 Task: Create a task for planning a field trip to a local nature reserve, including transportation, permissions, and a guide.
Action: Mouse moved to (7, 172)
Screenshot: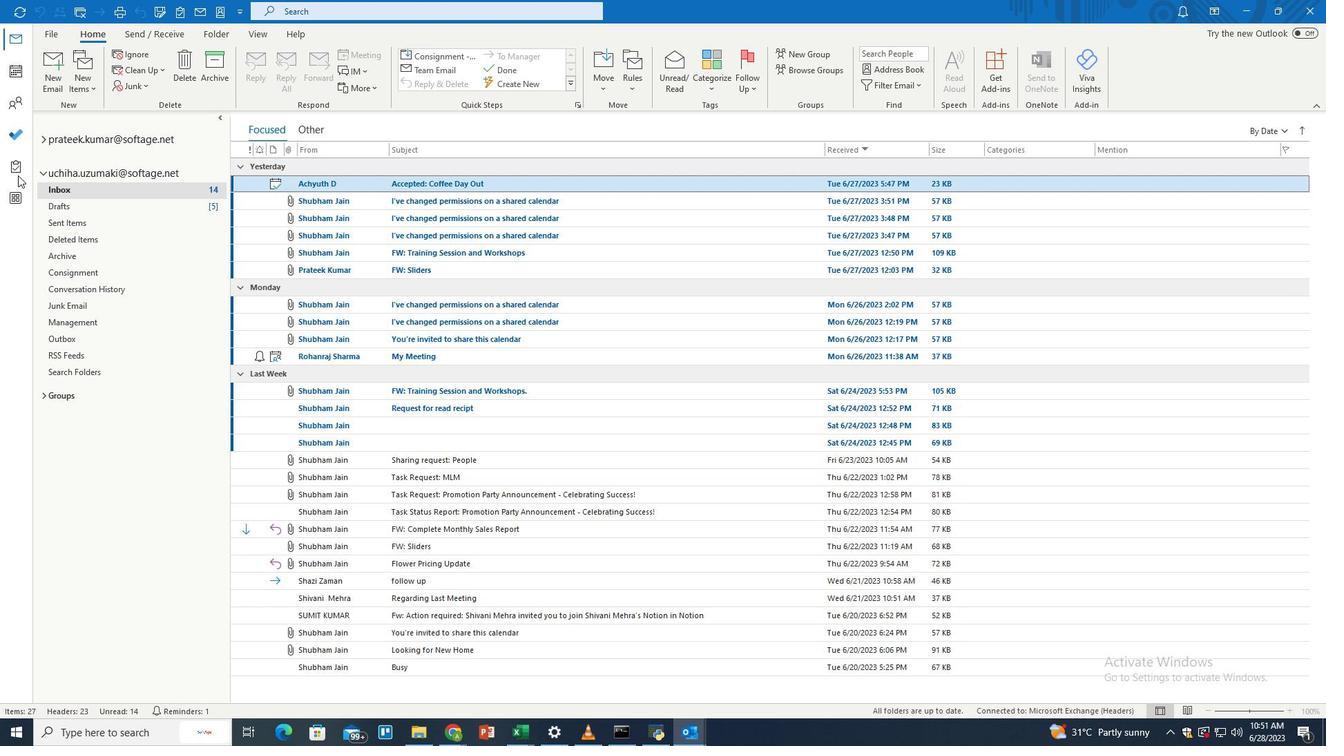
Action: Mouse pressed left at (7, 172)
Screenshot: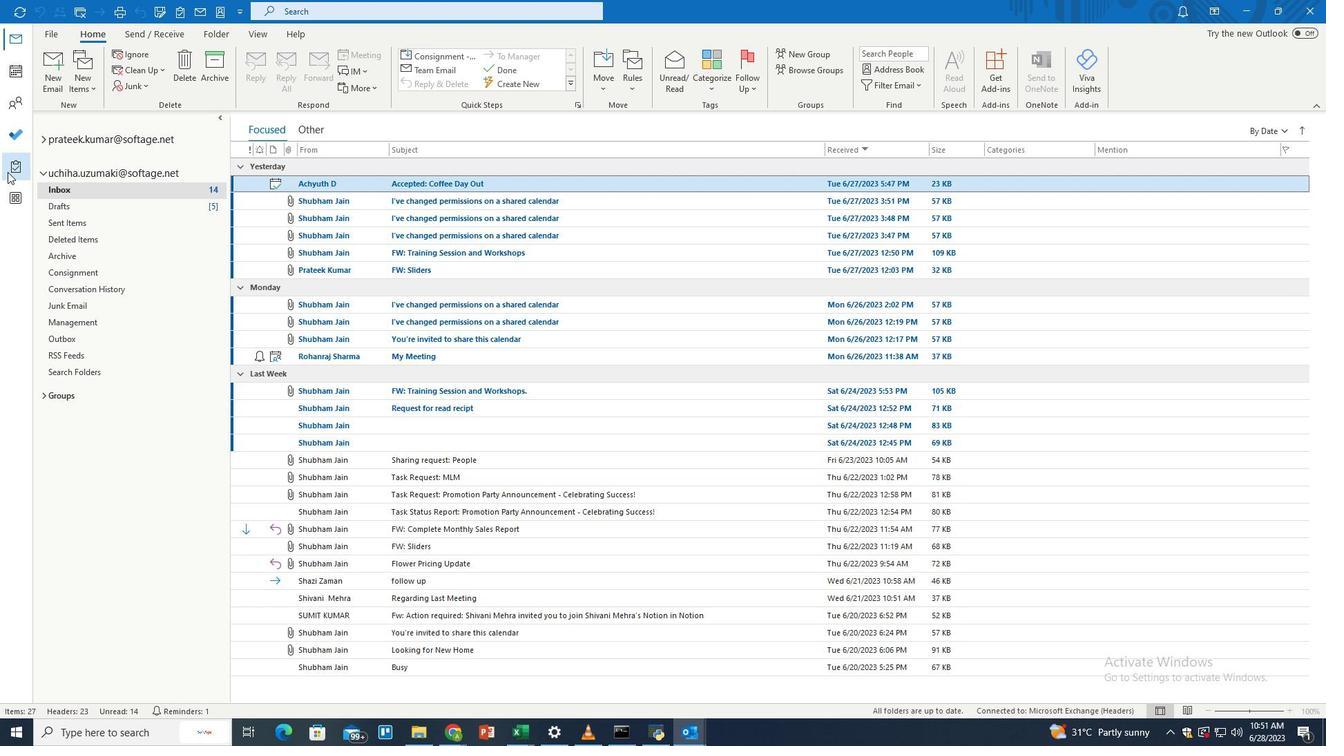 
Action: Mouse moved to (53, 71)
Screenshot: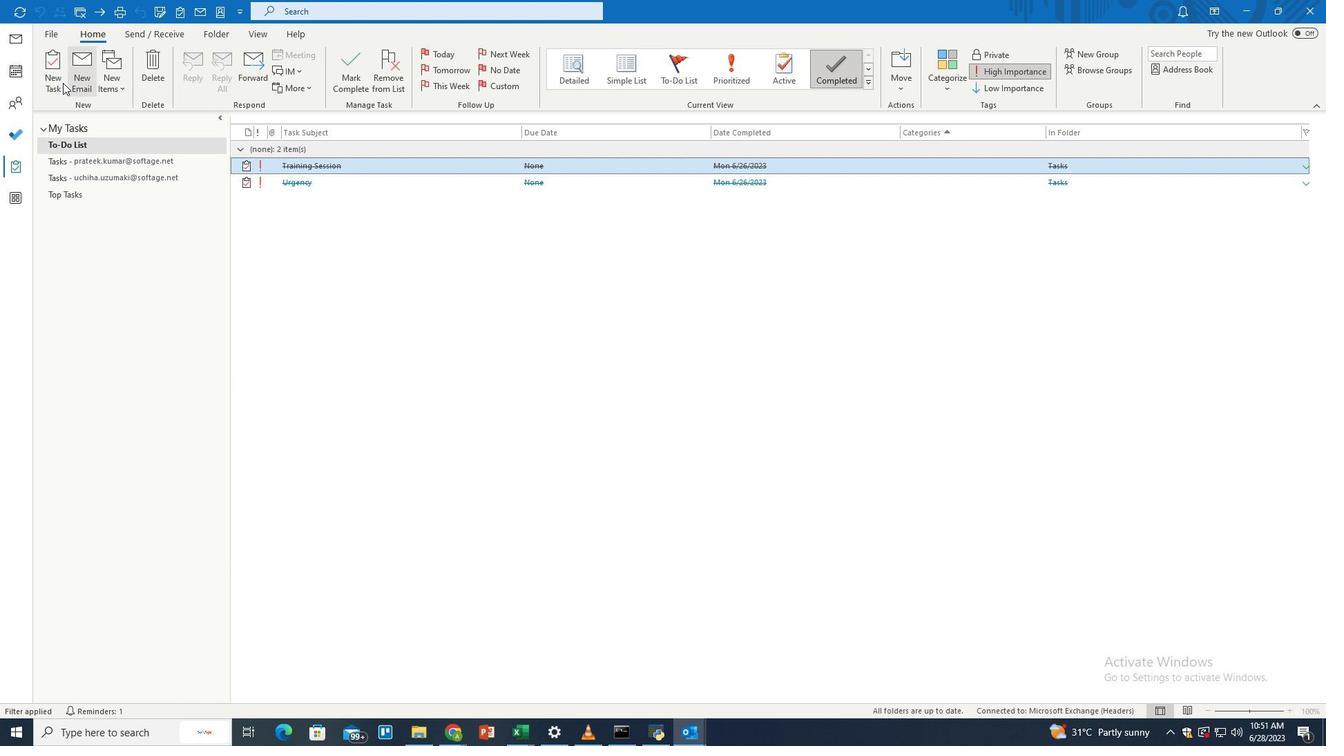 
Action: Mouse pressed left at (53, 71)
Screenshot: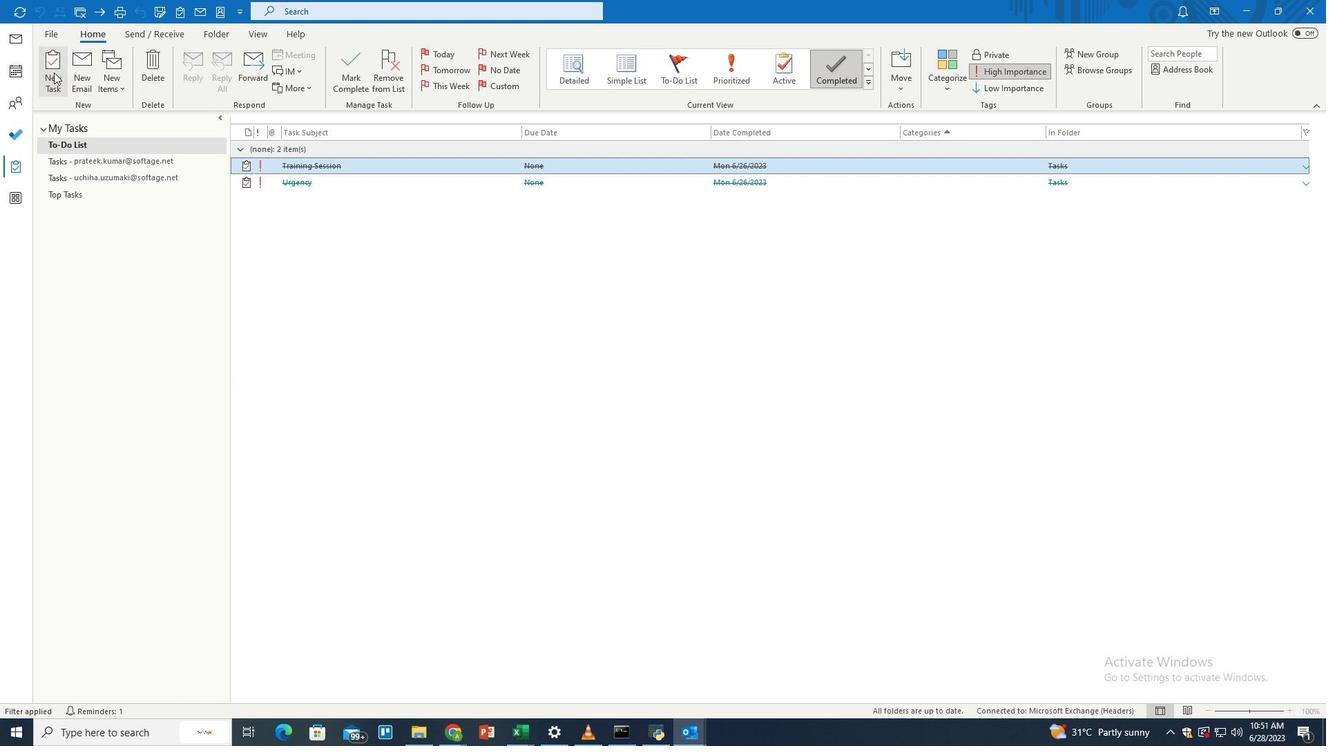 
Action: Mouse moved to (214, 142)
Screenshot: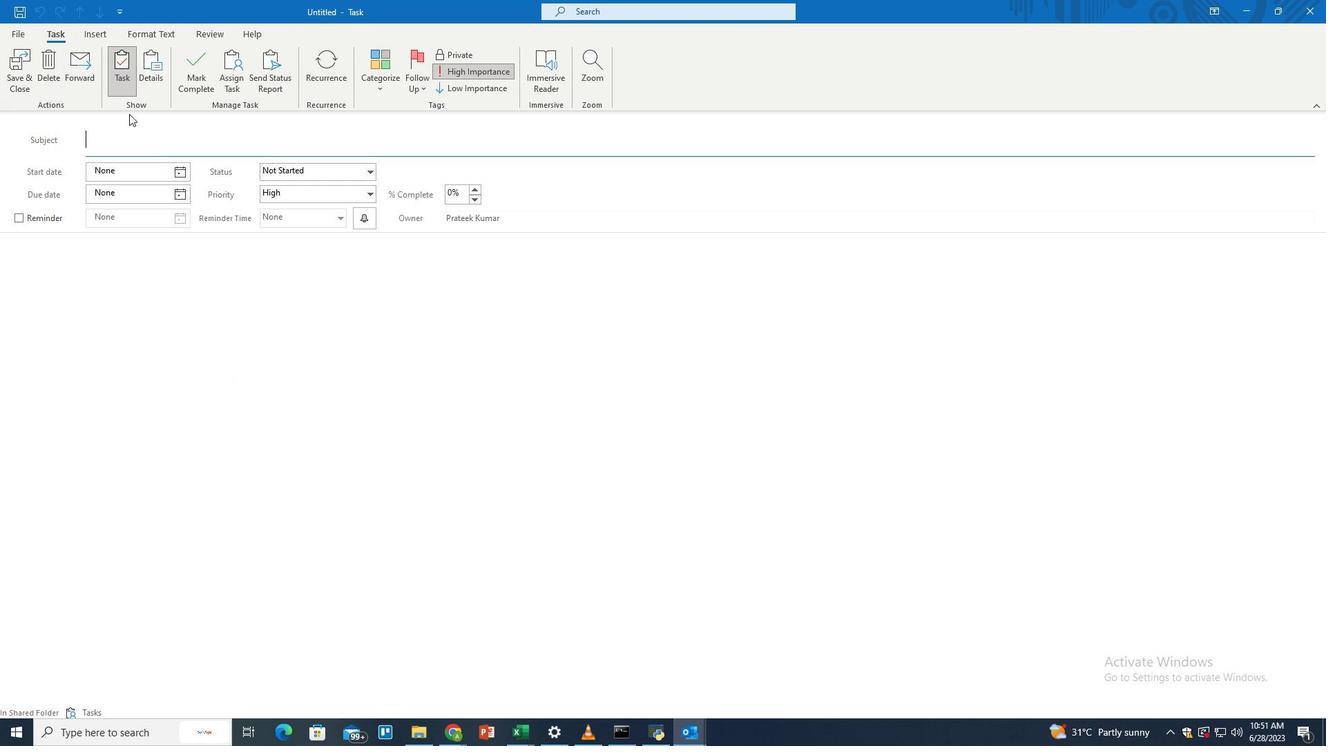
Action: Mouse pressed left at (214, 142)
Screenshot: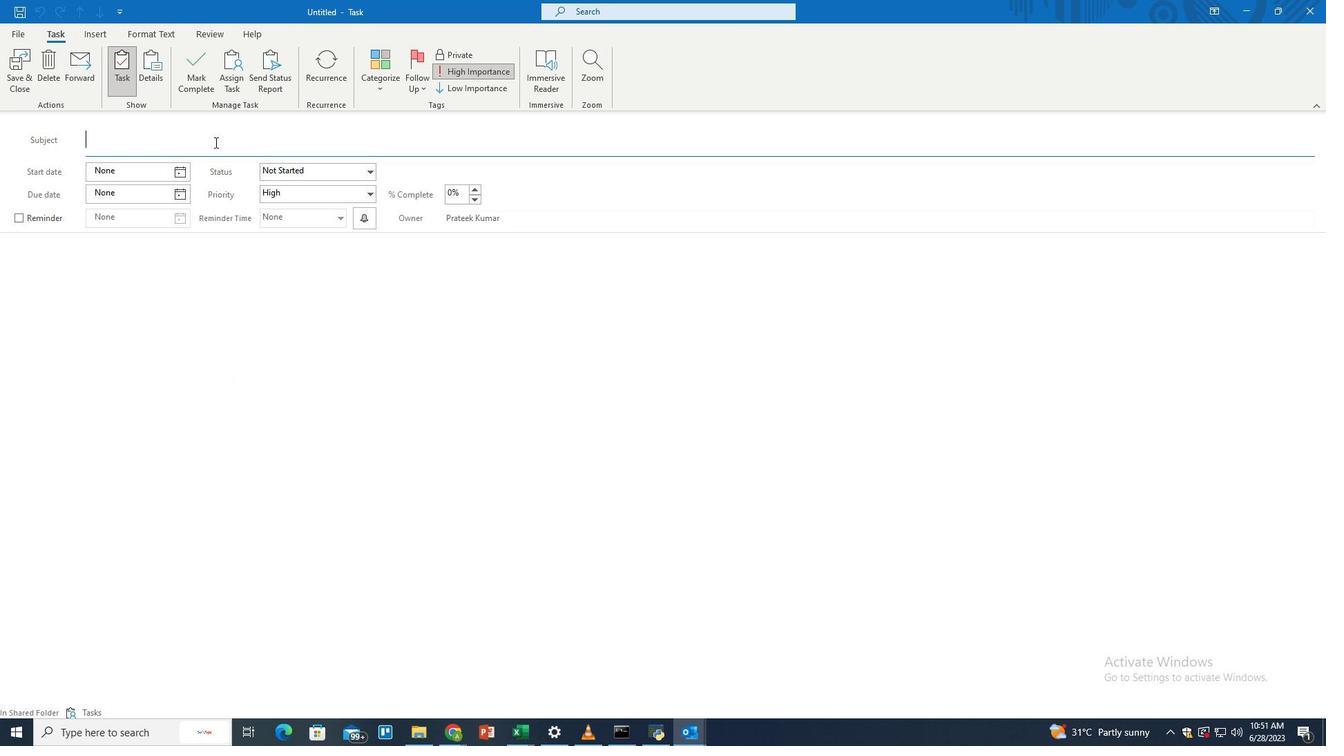 
Action: Key pressed <Key.shift>Field<Key.space><Key.shift>Trip<Key.space><Key.shift>Planning<Key.space><Key.shift>-<Key.space><Key.shift>Discovering
Screenshot: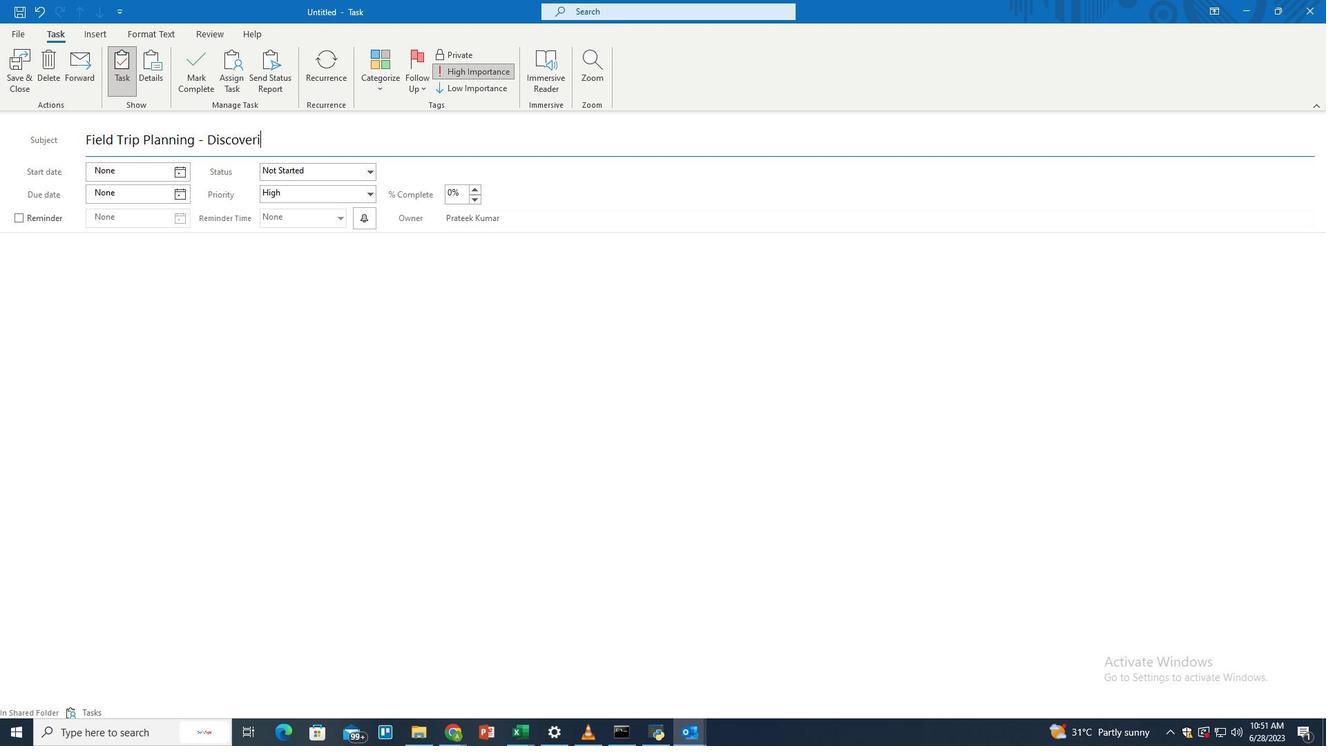 
Action: Mouse moved to (235, 249)
Screenshot: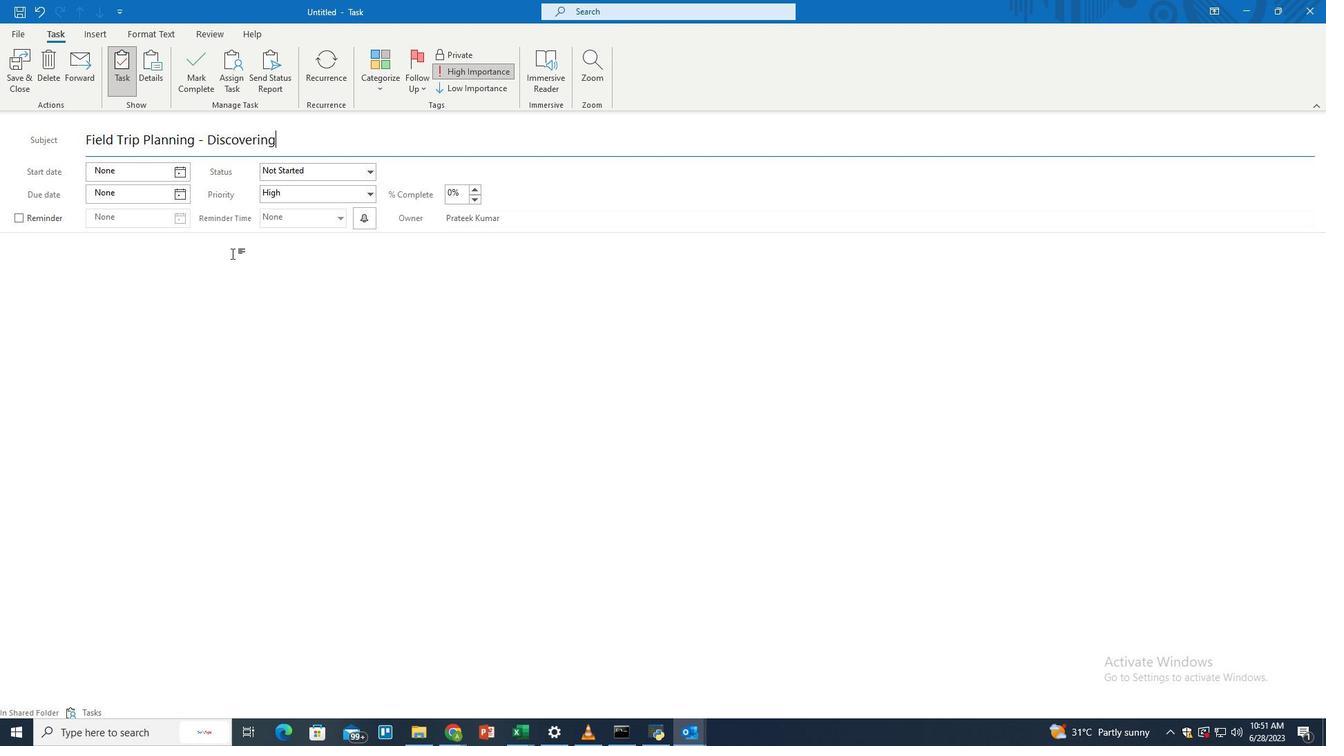 
Action: Key pressed <Key.space><Key.shift>Nature's<Key.space><Key.shift>Marvels
Screenshot: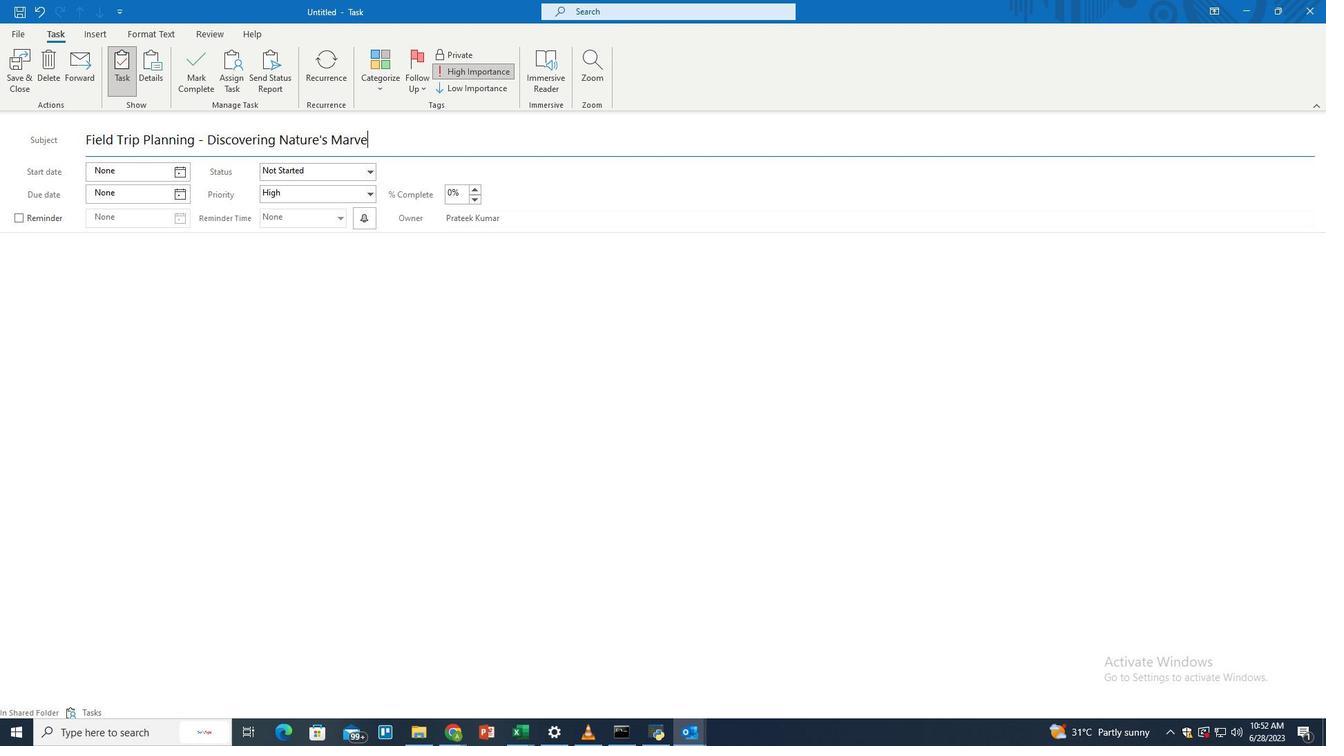 
Action: Mouse moved to (281, 292)
Screenshot: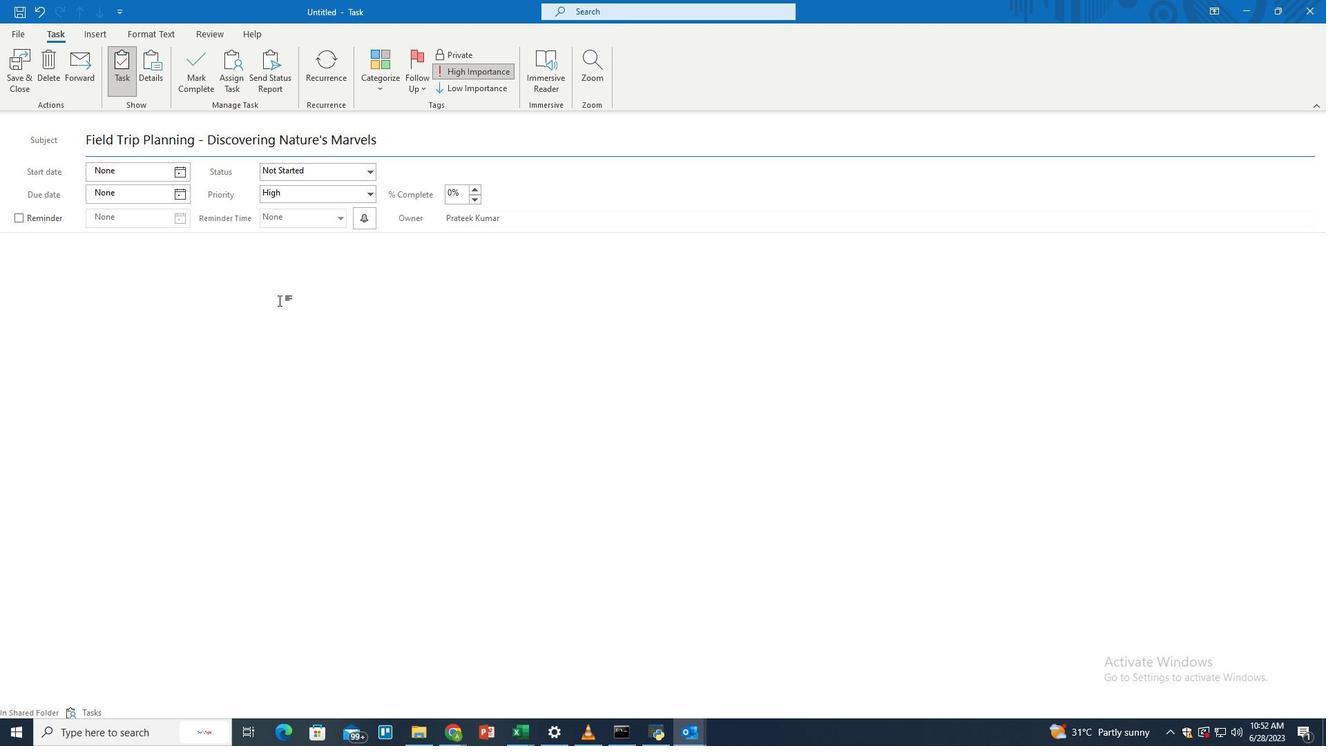 
Action: Mouse pressed left at (281, 292)
Screenshot: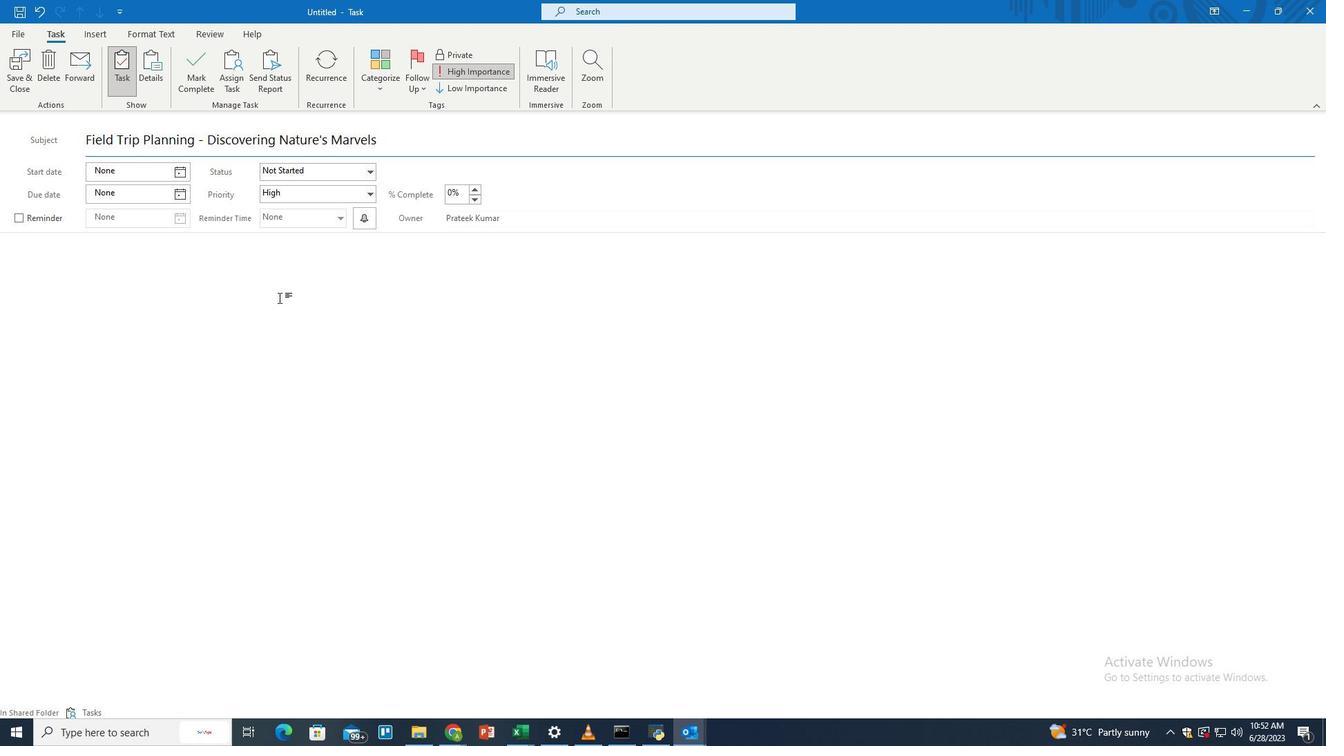 
Action: Key pressed <Key.shift>Plan<Key.space>a<Key.space>field<Key.space>trip<Key.space>to<Key.space>a<Key.space>local<Key.space>nature<Key.space>reserve<Key.space>for<Key.space>sh<Key.backspace>chool<Key.space>kids.<Key.space><Key.shift>Coorina<Key.backspace><Key.backspace><Key.backspace>dinate<Key.space>transportation,<Key.space>obtain<Key.space>ve<Key.backspace><Key.backspace>necessary<Key.space>permissions,<Key.space>and<Key.space>engage<Key.space>a<Key.space>knowledgeable<Key.space>gr<Key.backspace>uide.<Key.space><Key.shift>Provide<Key.space>an<Key.space>opportunity<Key.space>for<Key.space>students<Key.space>to<Key.space>observe<Key.space>and<Key.space>learn<Key.space>about<Key.space>the<Key.space>environmetn<Key.backspace><Key.backspace>nt,<Key.space>for<Key.backspace>stering<Key.space>guide.<Key.space><Key.shift>Provide<Key.space>an<Key.space>opportunity<Key.space>for<Key.space>students<Key.space>to<Key.space>observe<Key.space>and<Key.space>learn<Key.space>about<Key.space>the<Key.space>environment,<Key.space>fostering<Key.space>s<Key.backspace>appreciation<Key.space>for<Key.space>nature
Screenshot: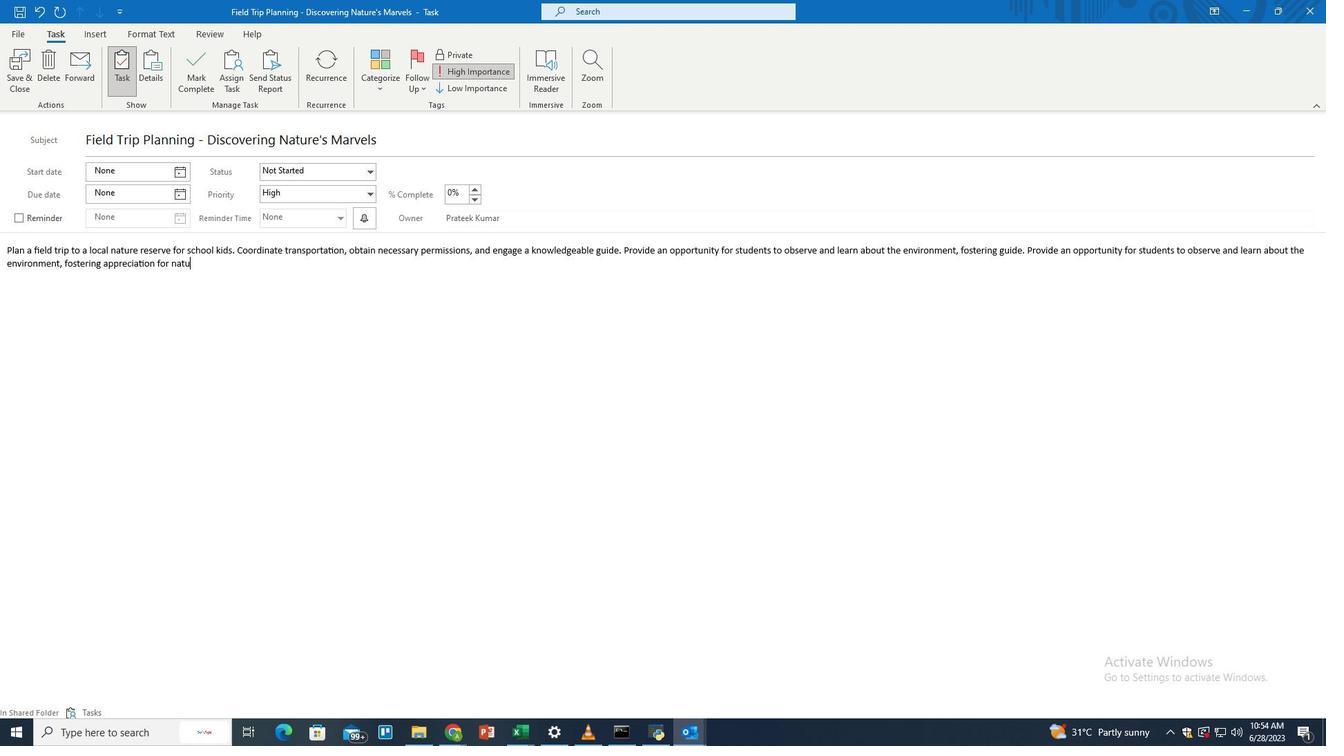 
Action: Mouse moved to (454, 290)
Screenshot: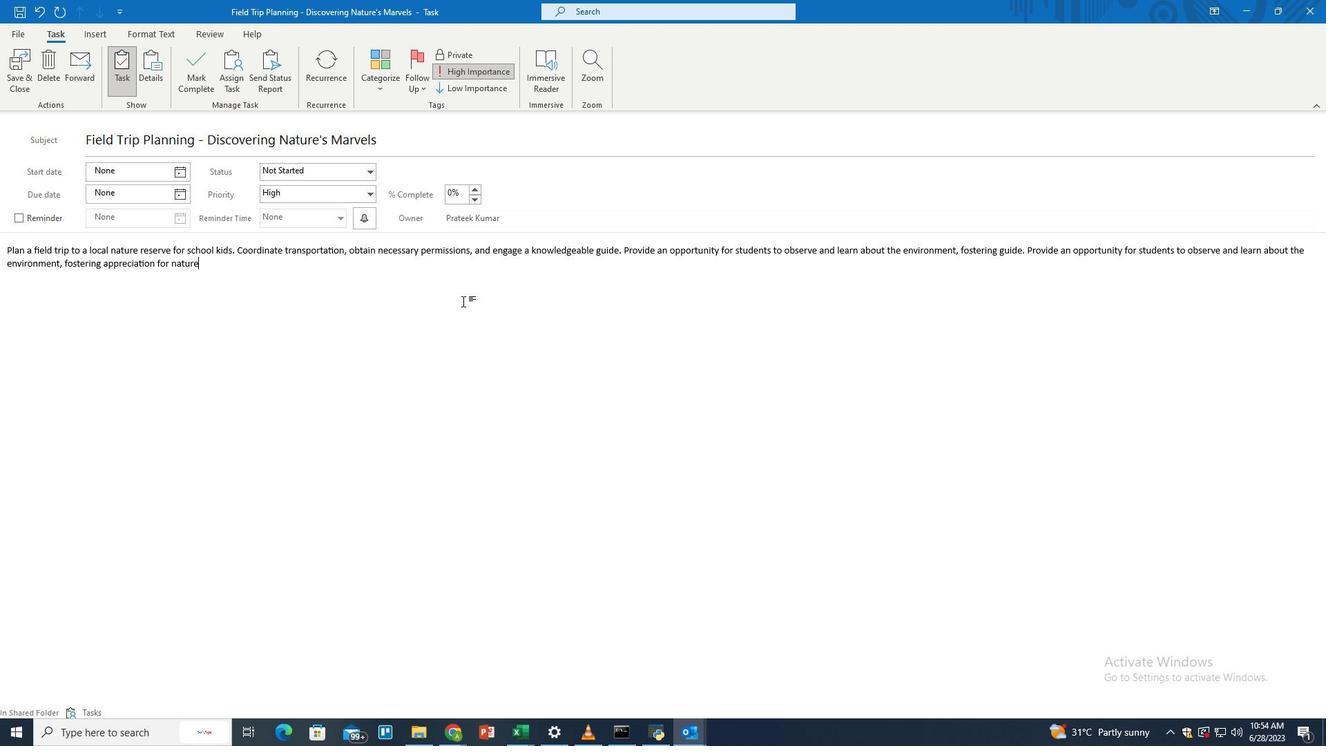 
Action: Mouse pressed left at (454, 290)
Screenshot: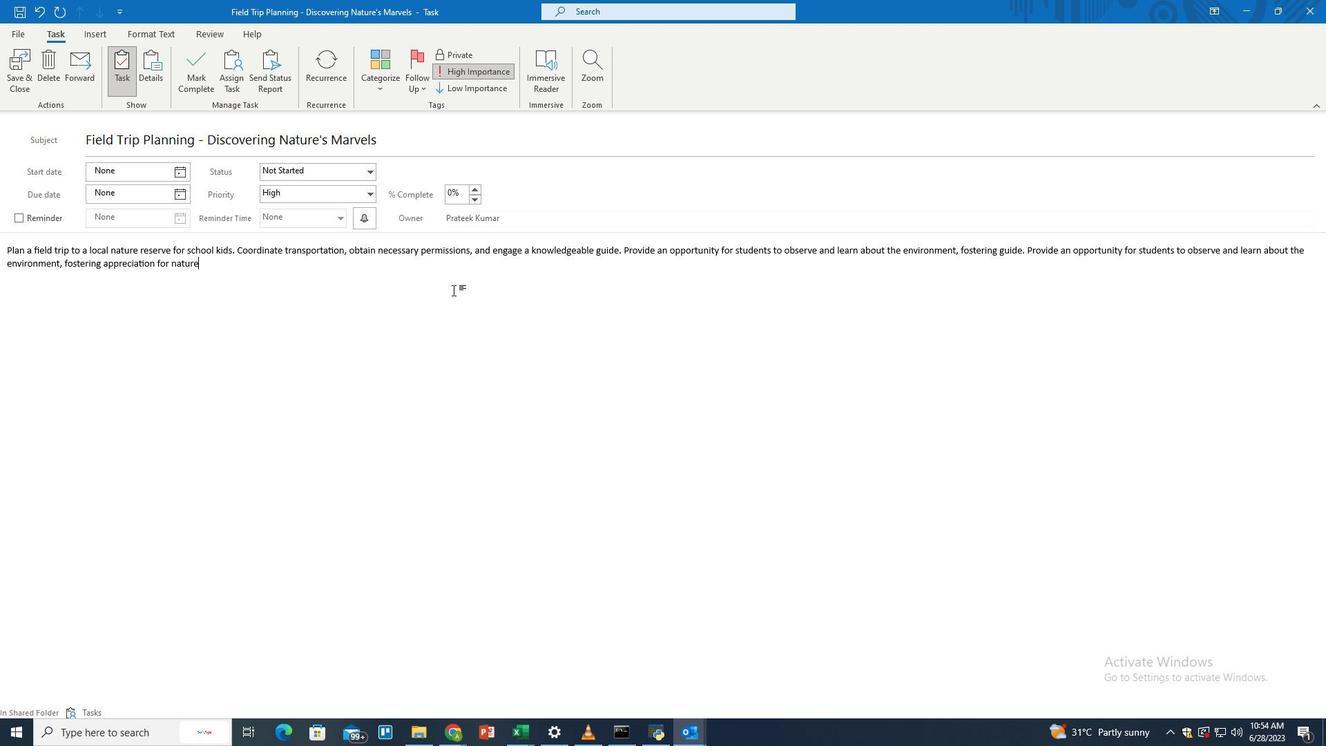 
Action: Mouse moved to (181, 171)
Screenshot: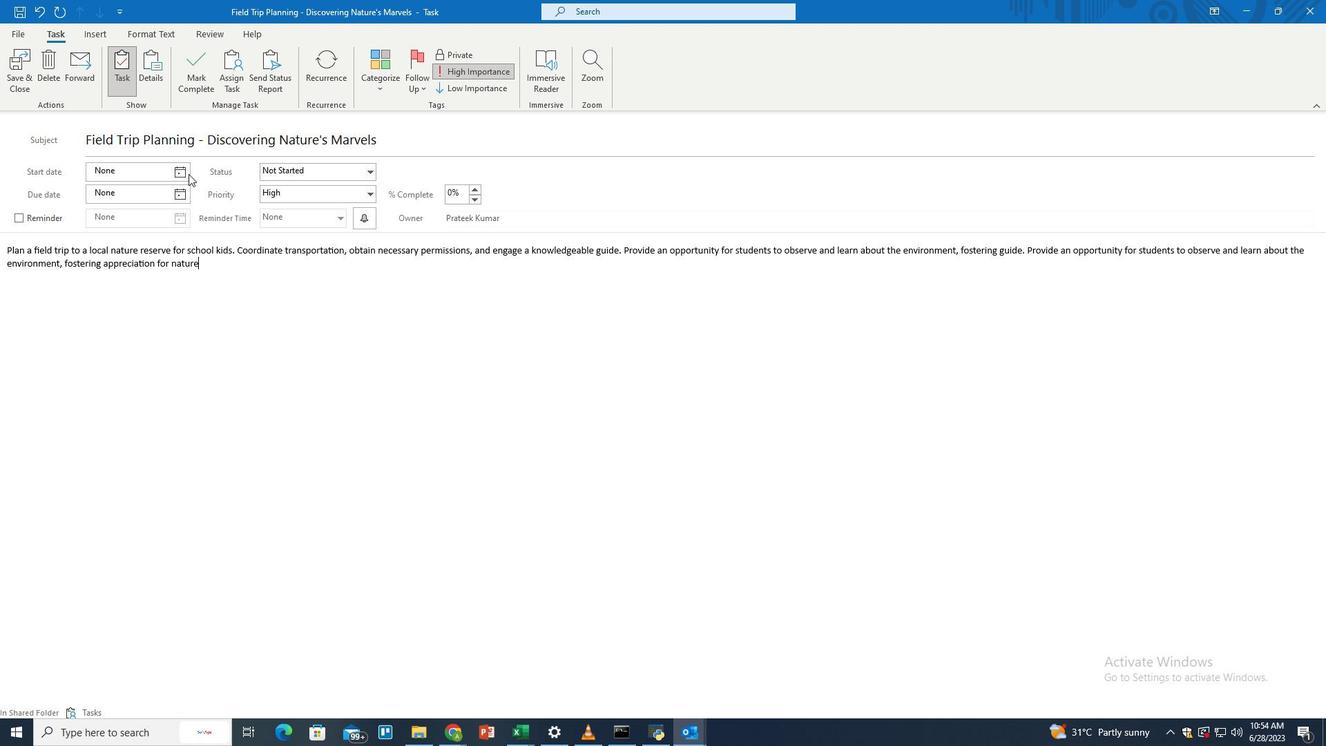 
Action: Mouse pressed left at (181, 171)
Screenshot: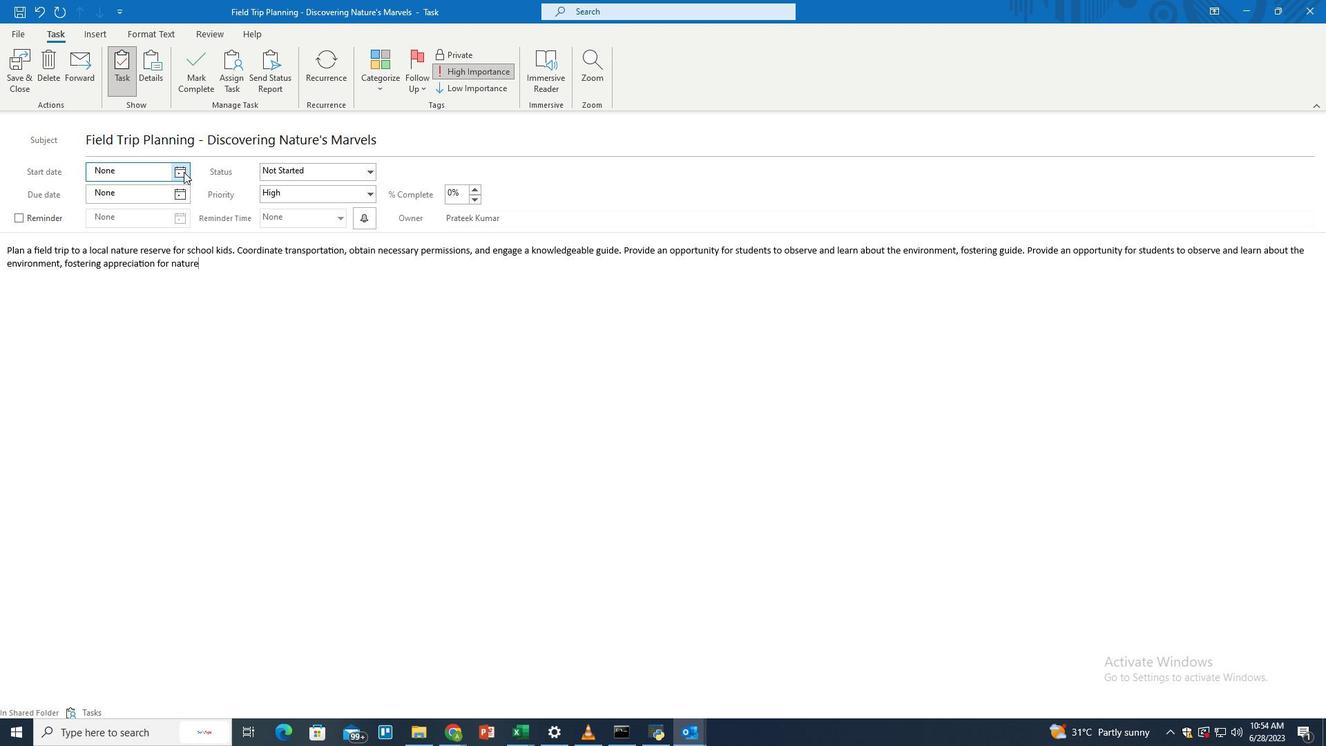 
Action: Mouse moved to (92, 326)
Screenshot: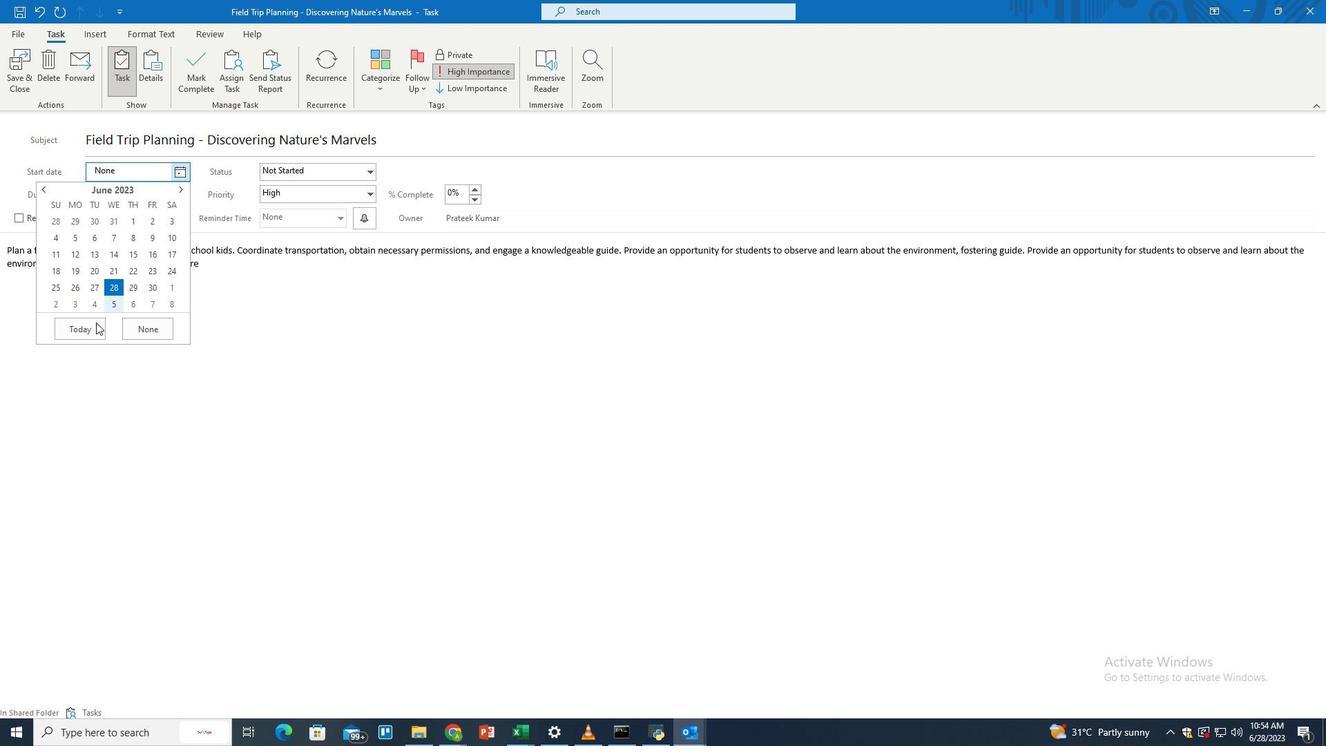 
Action: Mouse pressed left at (92, 326)
Screenshot: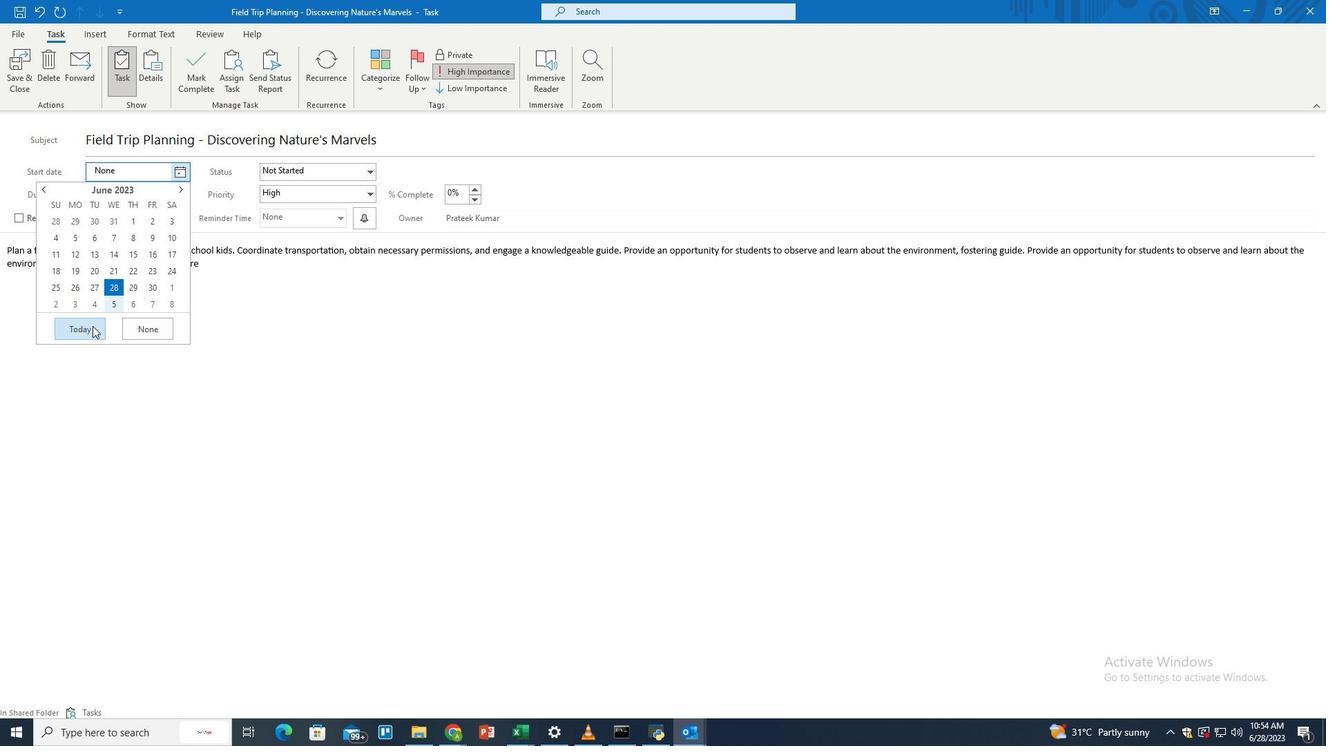 
Action: Mouse moved to (178, 205)
Screenshot: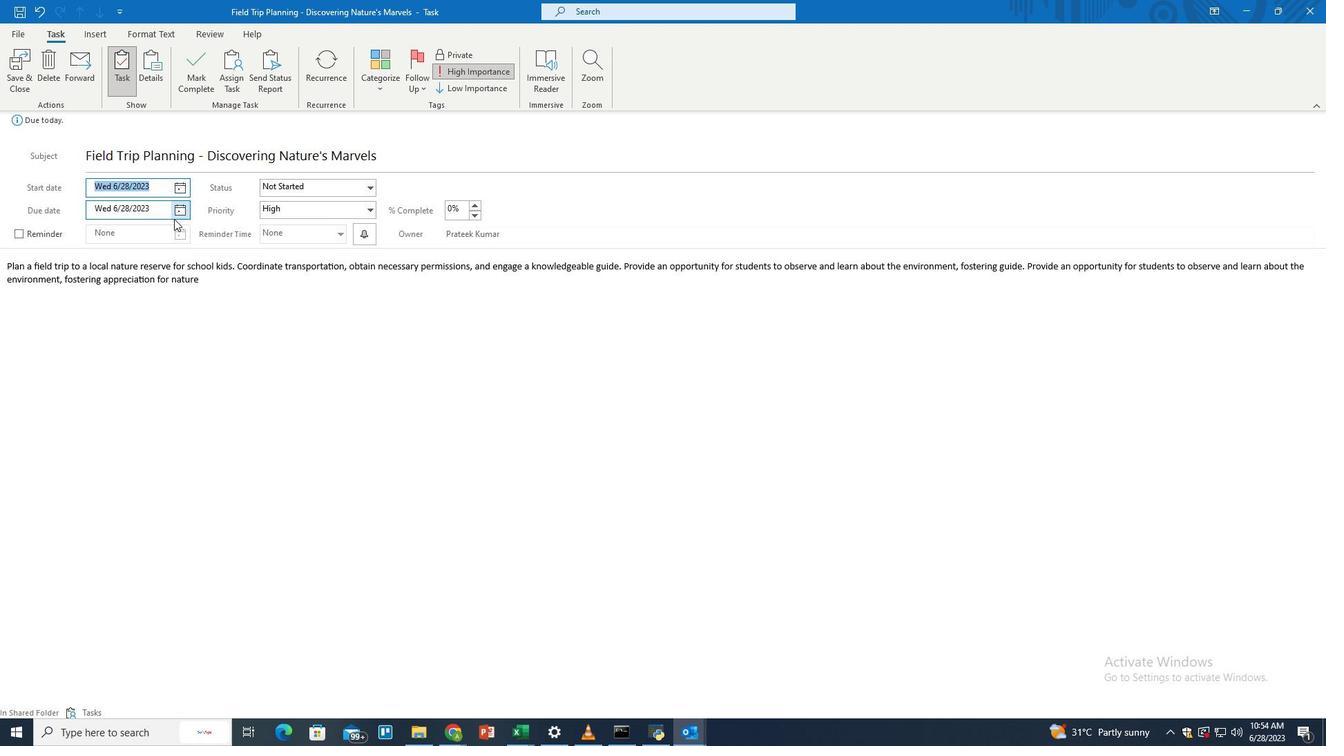 
Action: Mouse pressed left at (178, 205)
Screenshot: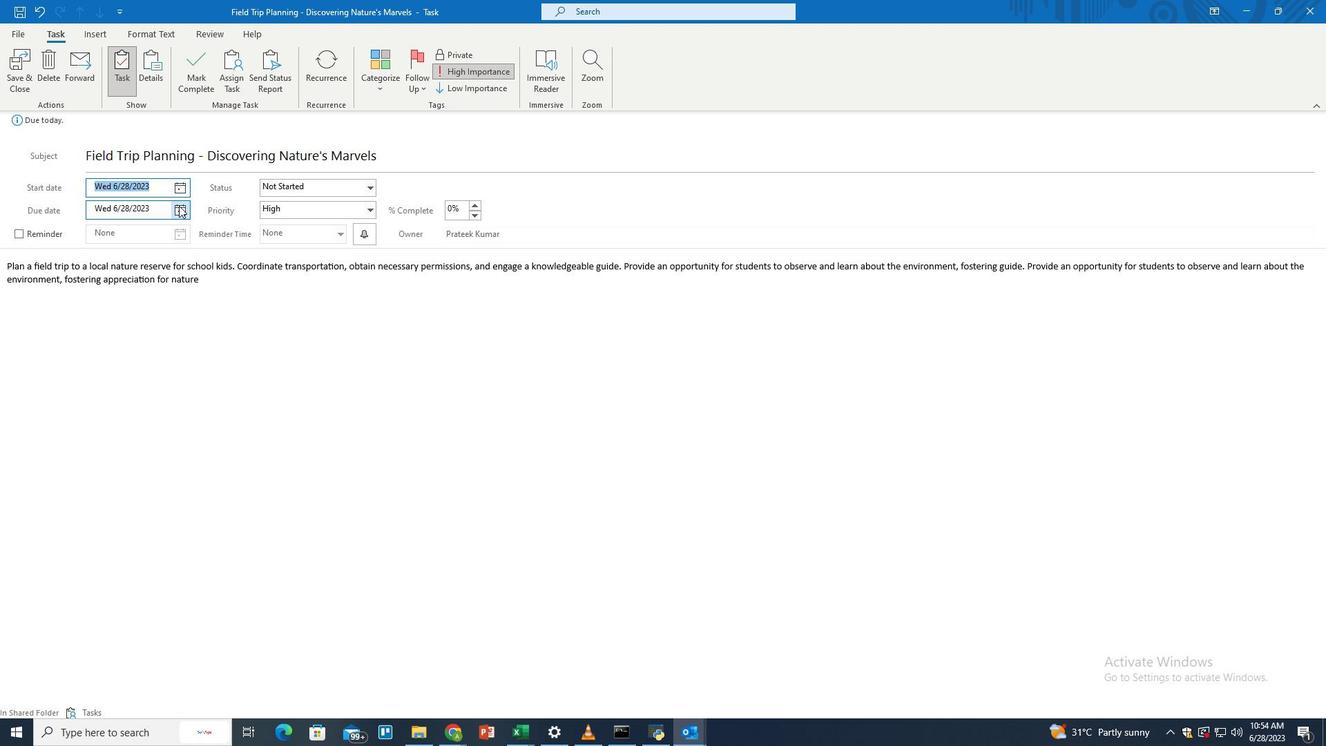 
Action: Mouse moved to (179, 229)
Screenshot: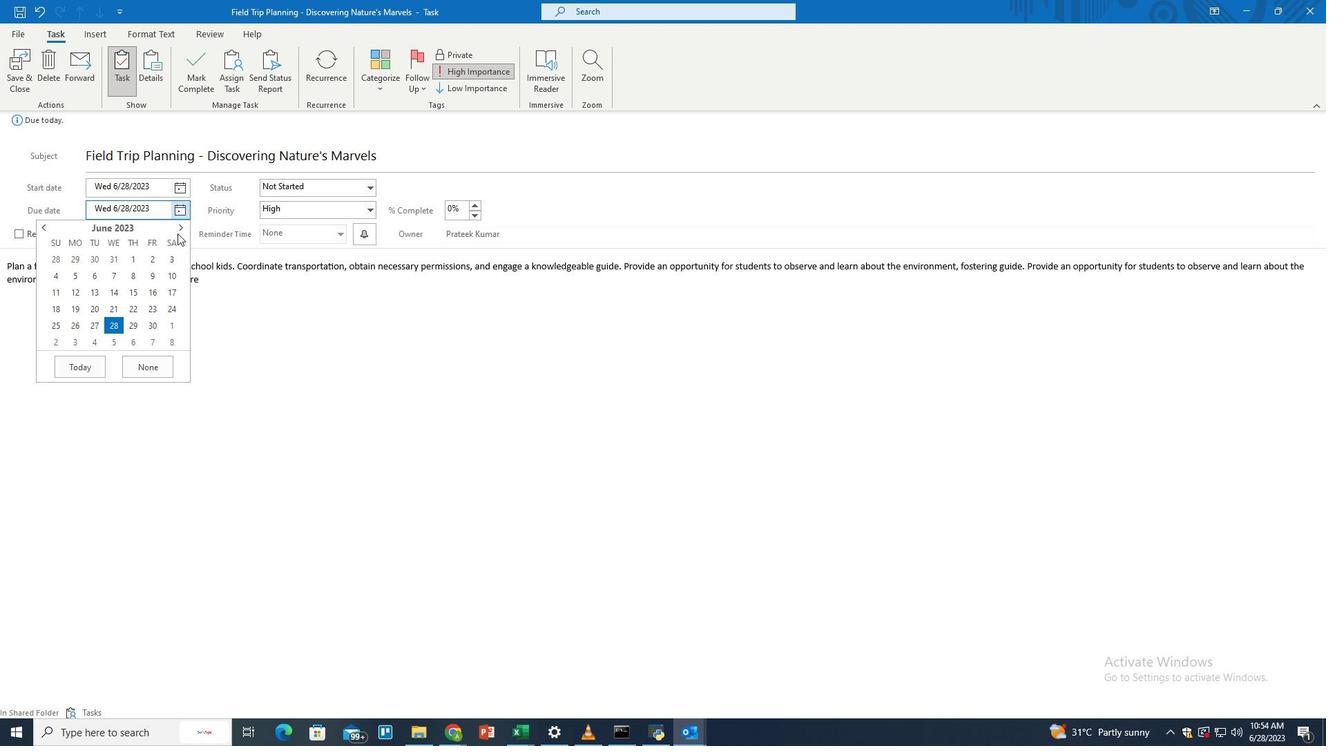 
Action: Mouse pressed left at (179, 229)
Screenshot: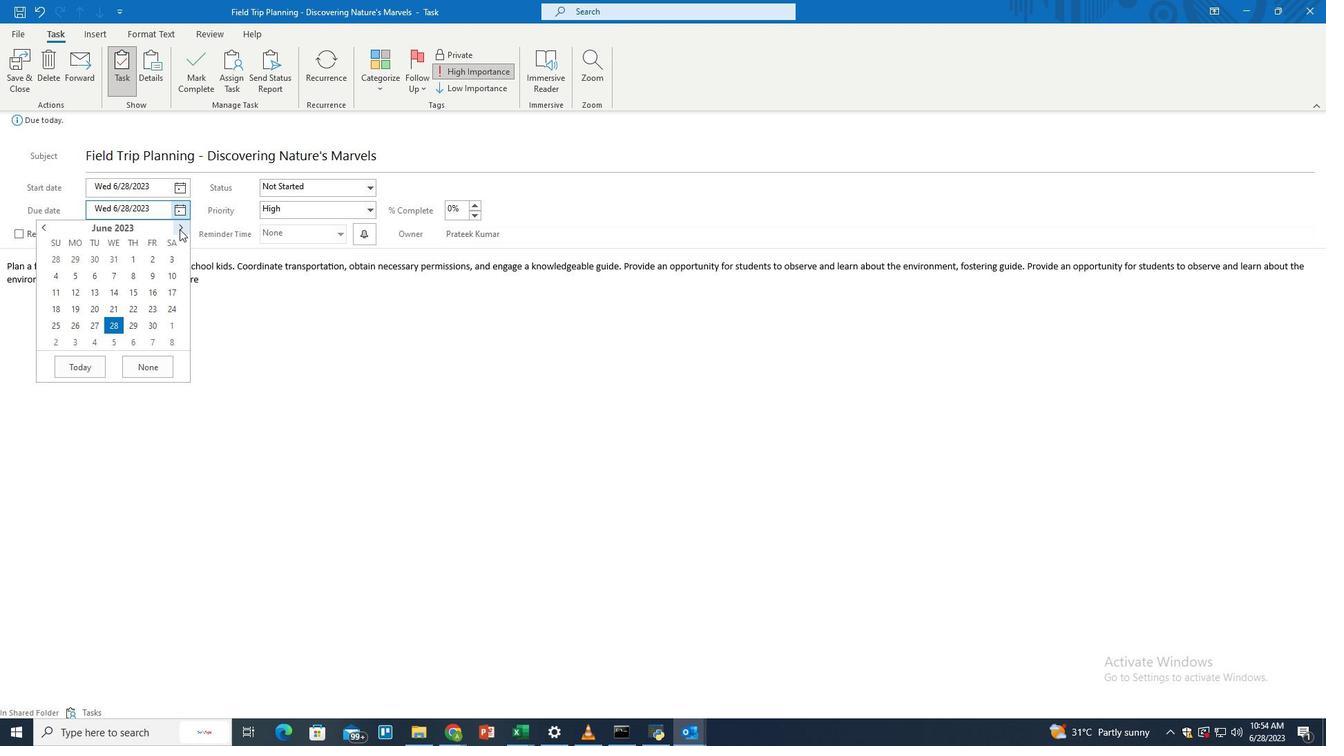 
Action: Mouse moved to (156, 323)
Screenshot: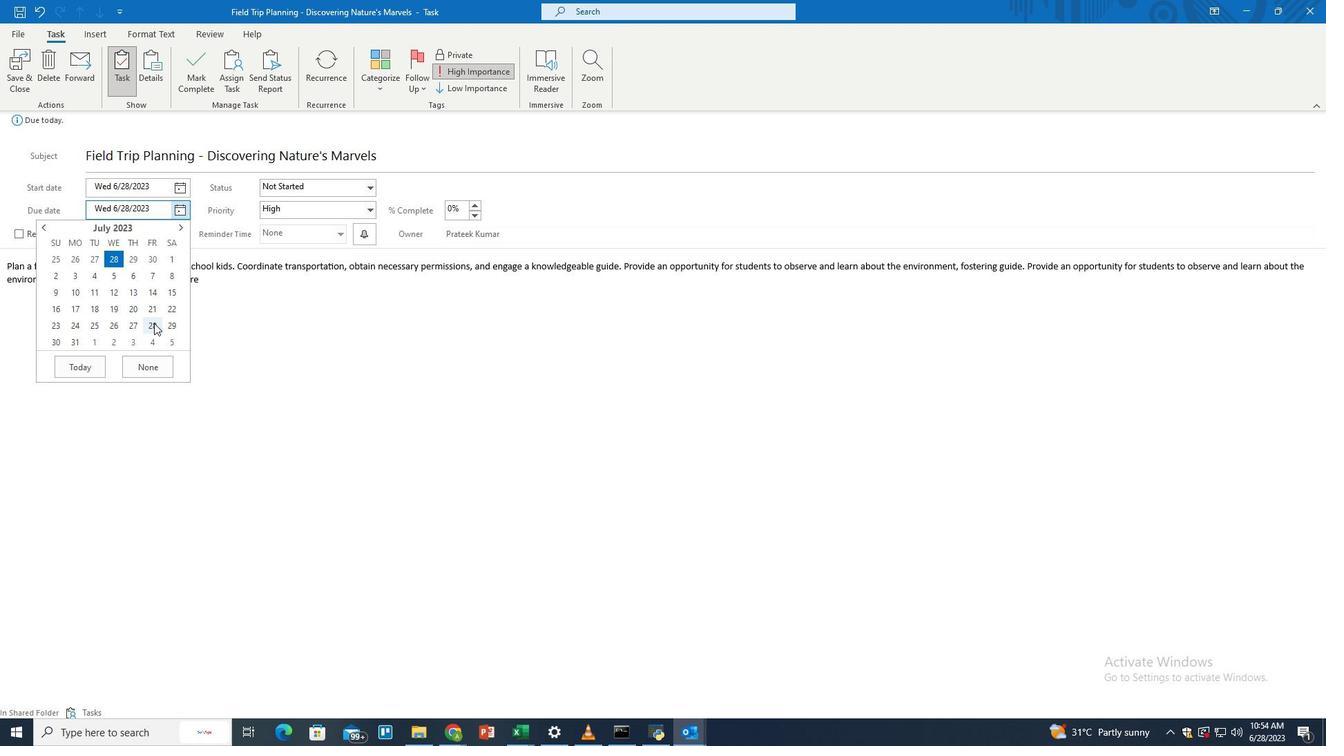 
Action: Mouse pressed left at (156, 323)
Screenshot: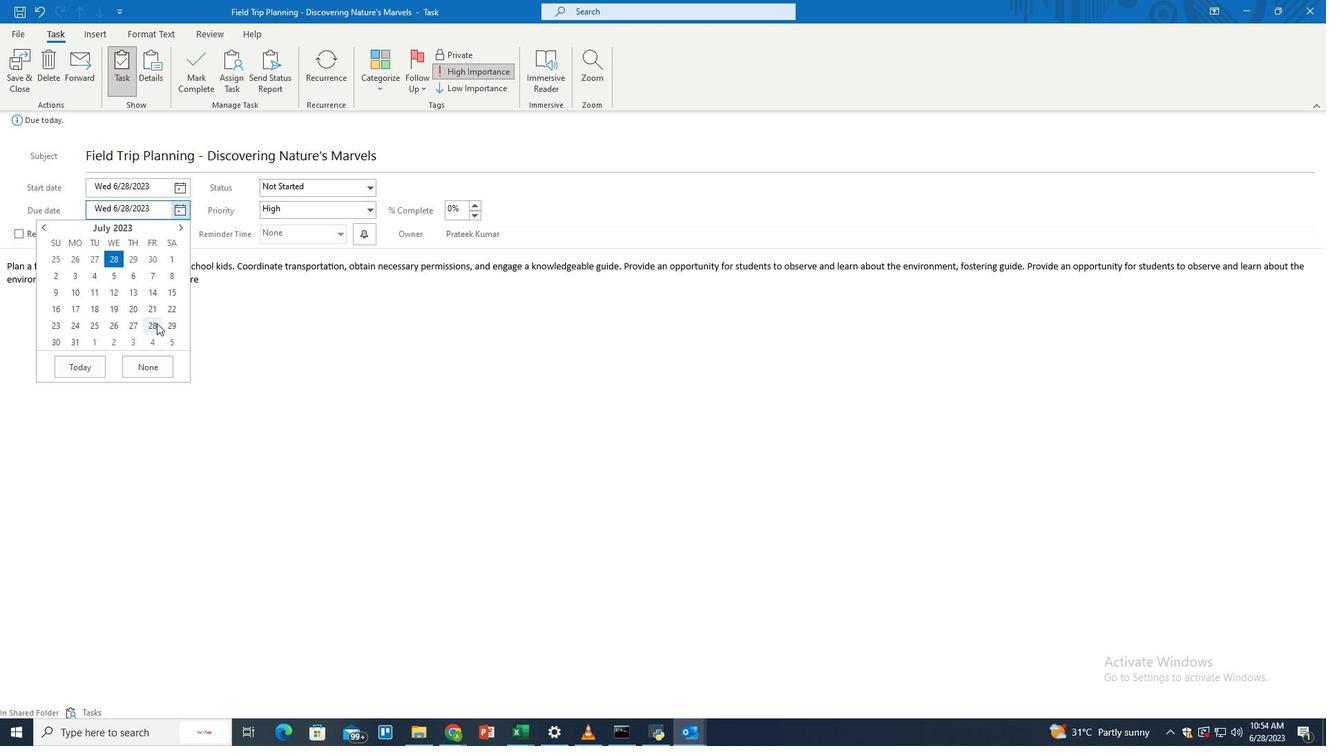
Action: Mouse moved to (373, 190)
Screenshot: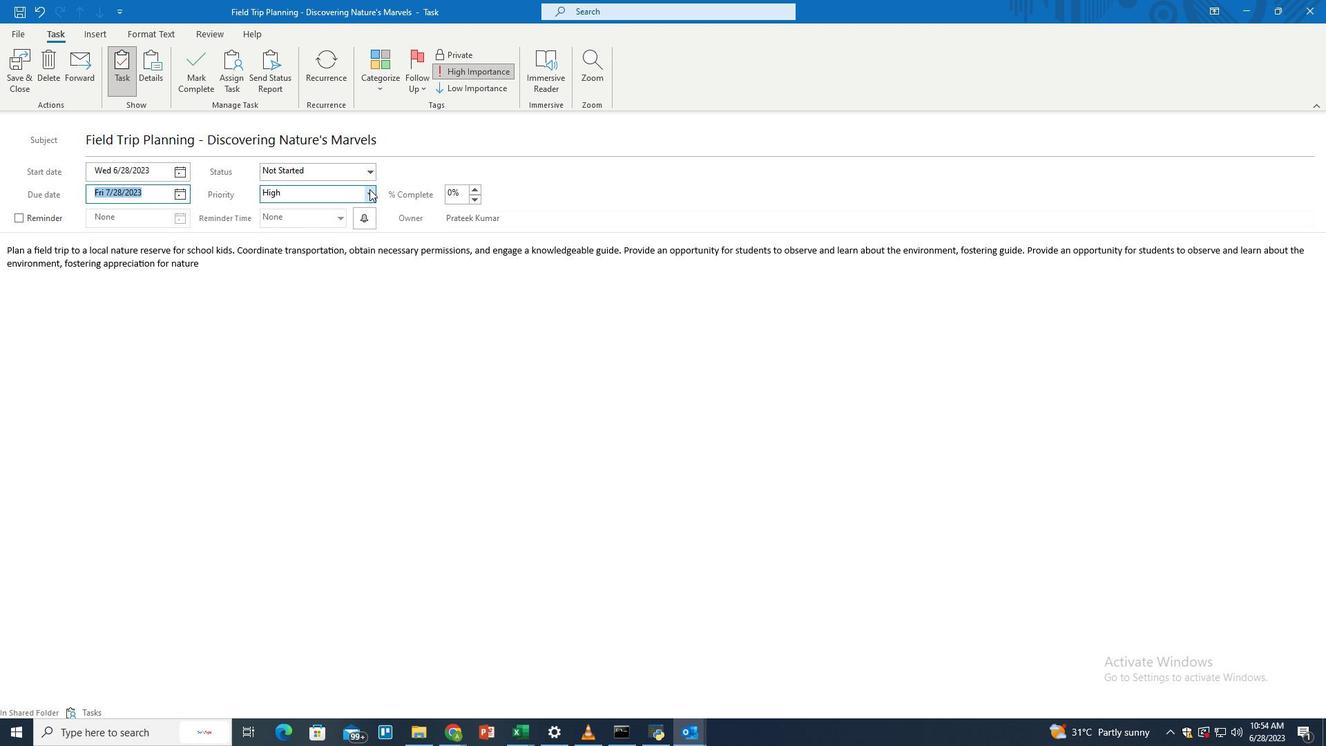 
Action: Mouse pressed left at (373, 190)
Screenshot: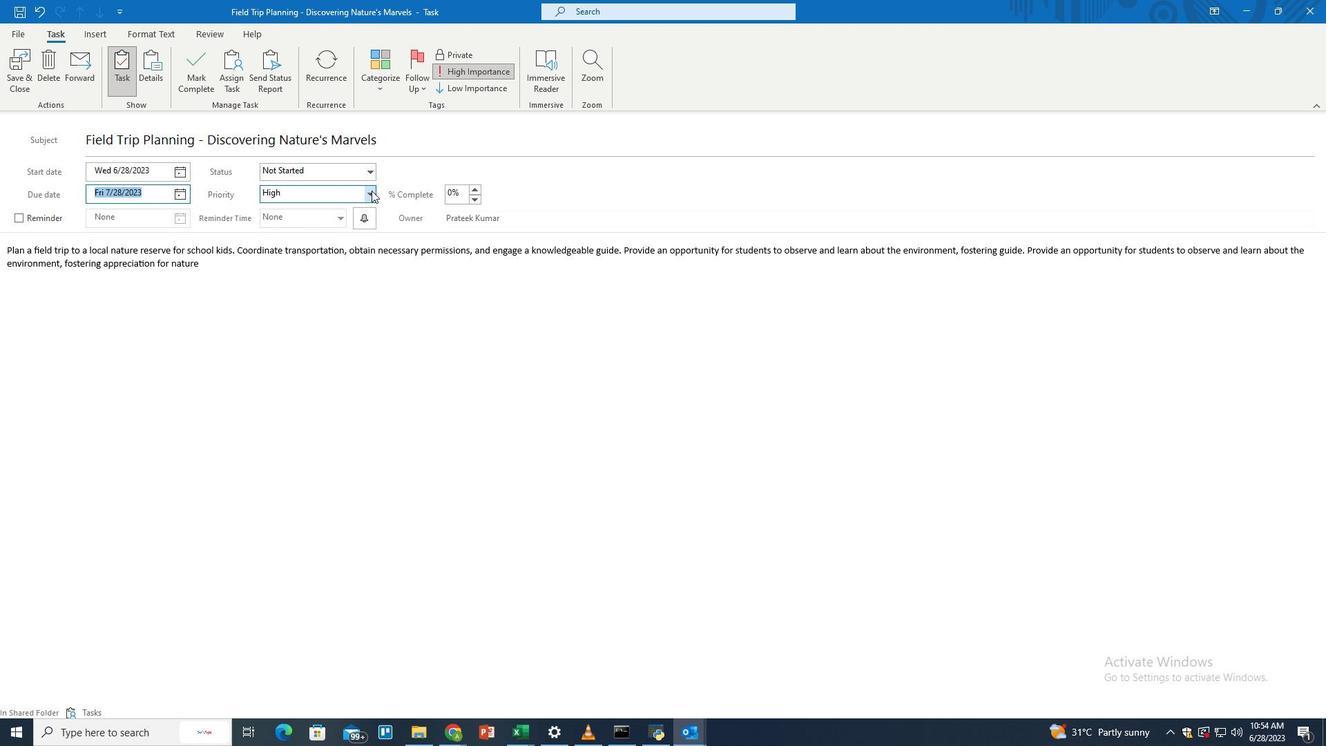 
Action: Mouse moved to (324, 217)
Screenshot: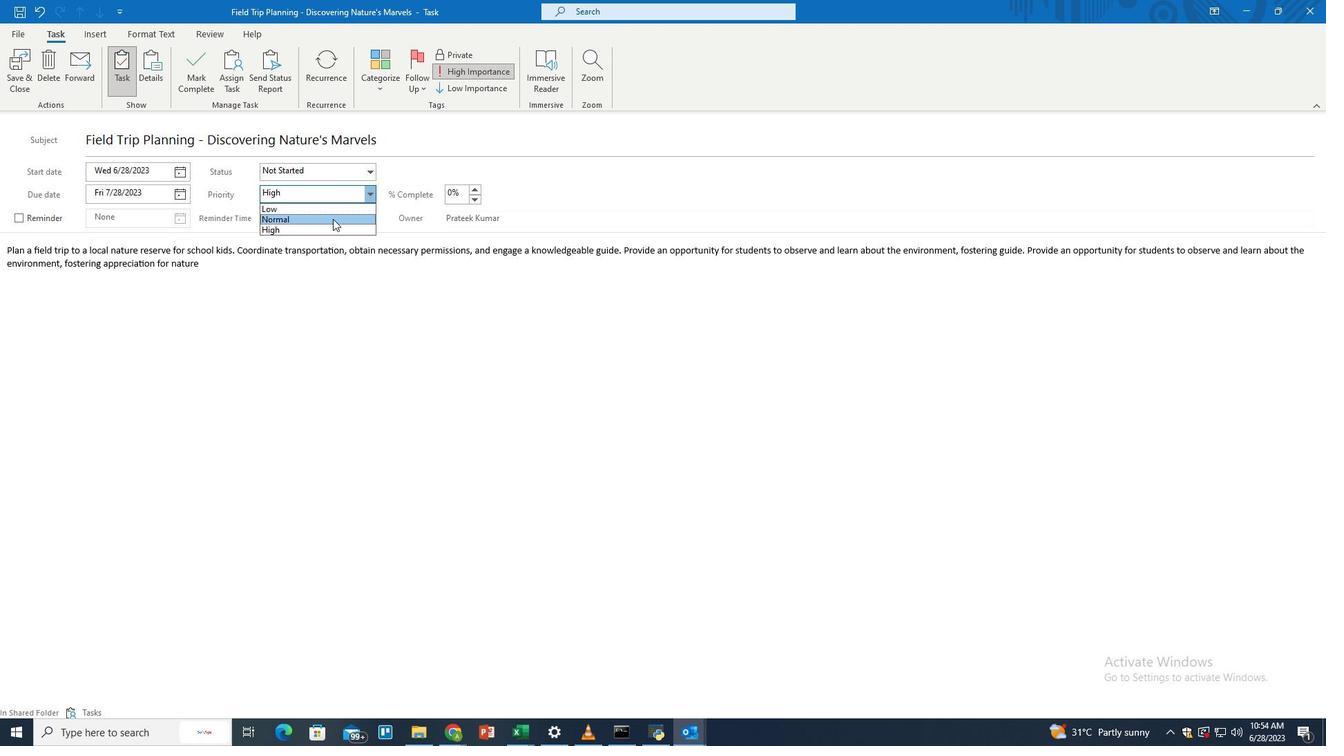 
Action: Mouse pressed left at (324, 217)
Screenshot: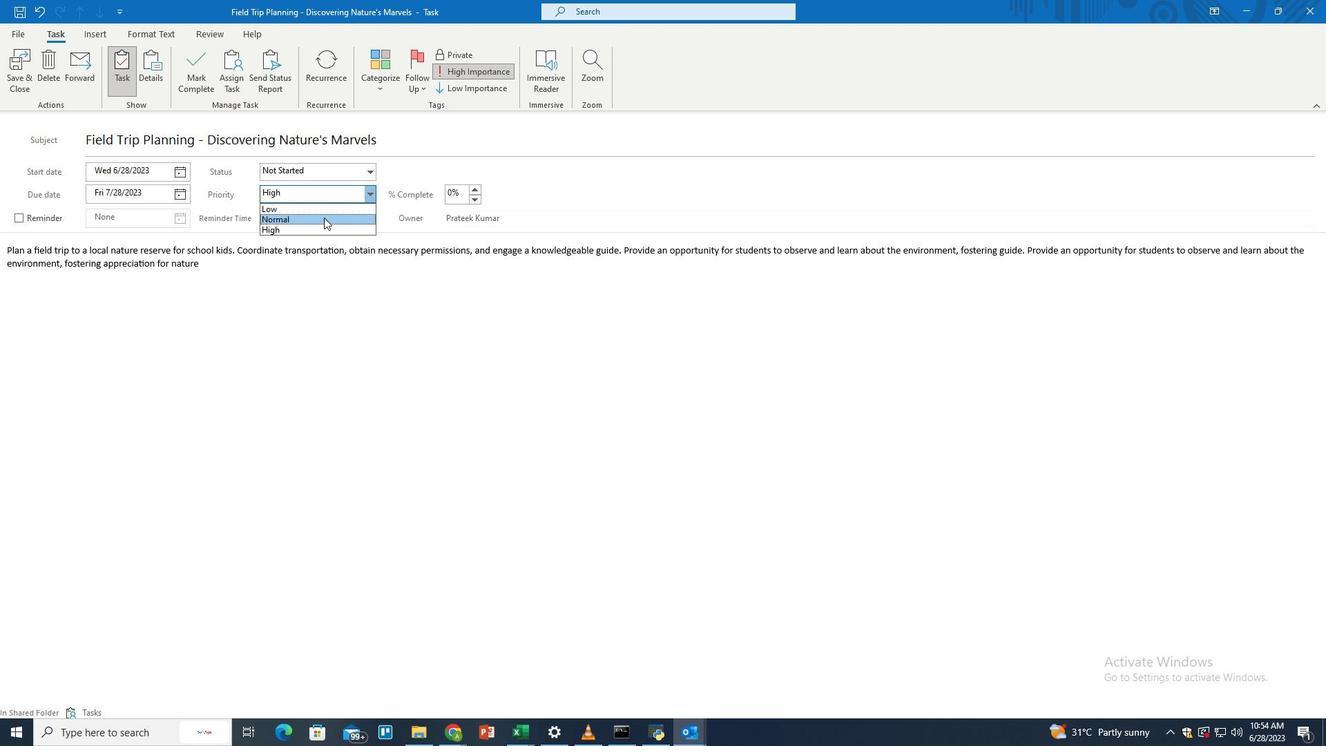 
Action: Mouse moved to (370, 174)
Screenshot: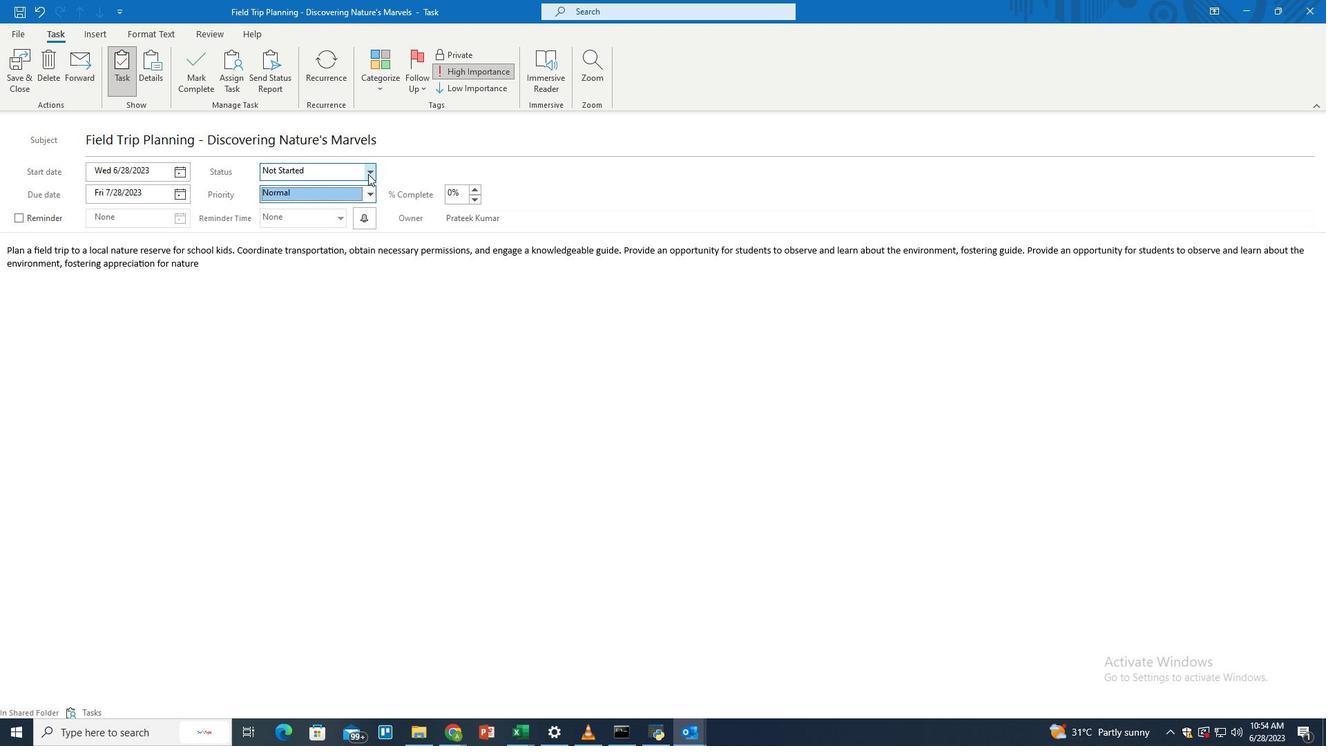 
Action: Mouse pressed left at (370, 174)
Screenshot: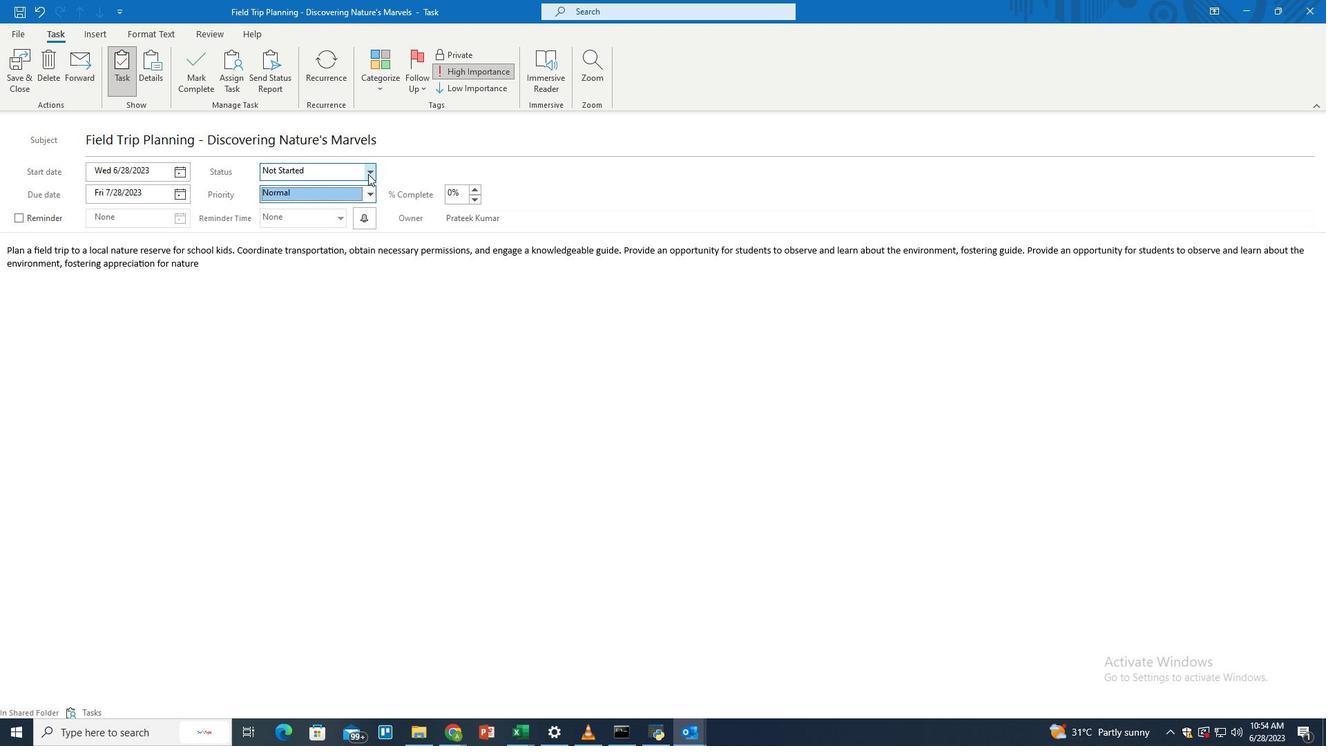 
Action: Mouse moved to (335, 195)
Screenshot: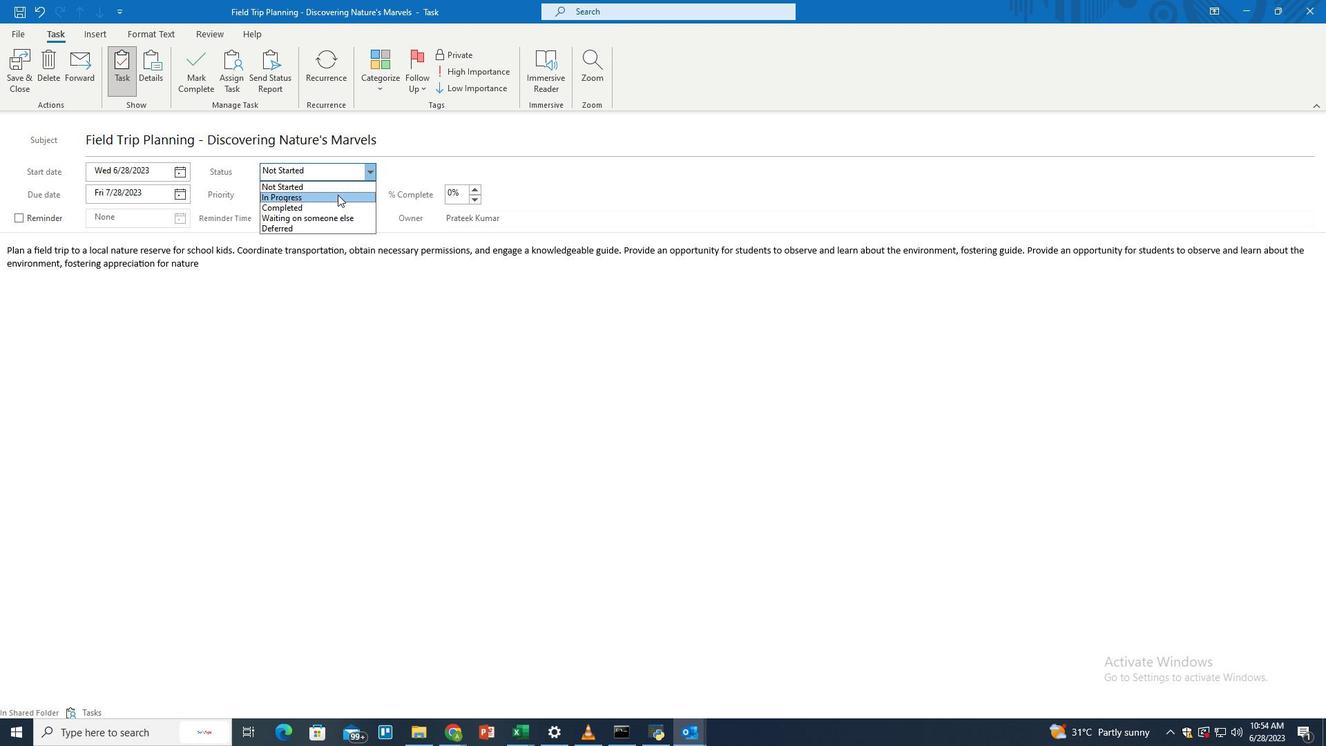 
Action: Mouse pressed left at (335, 195)
Screenshot: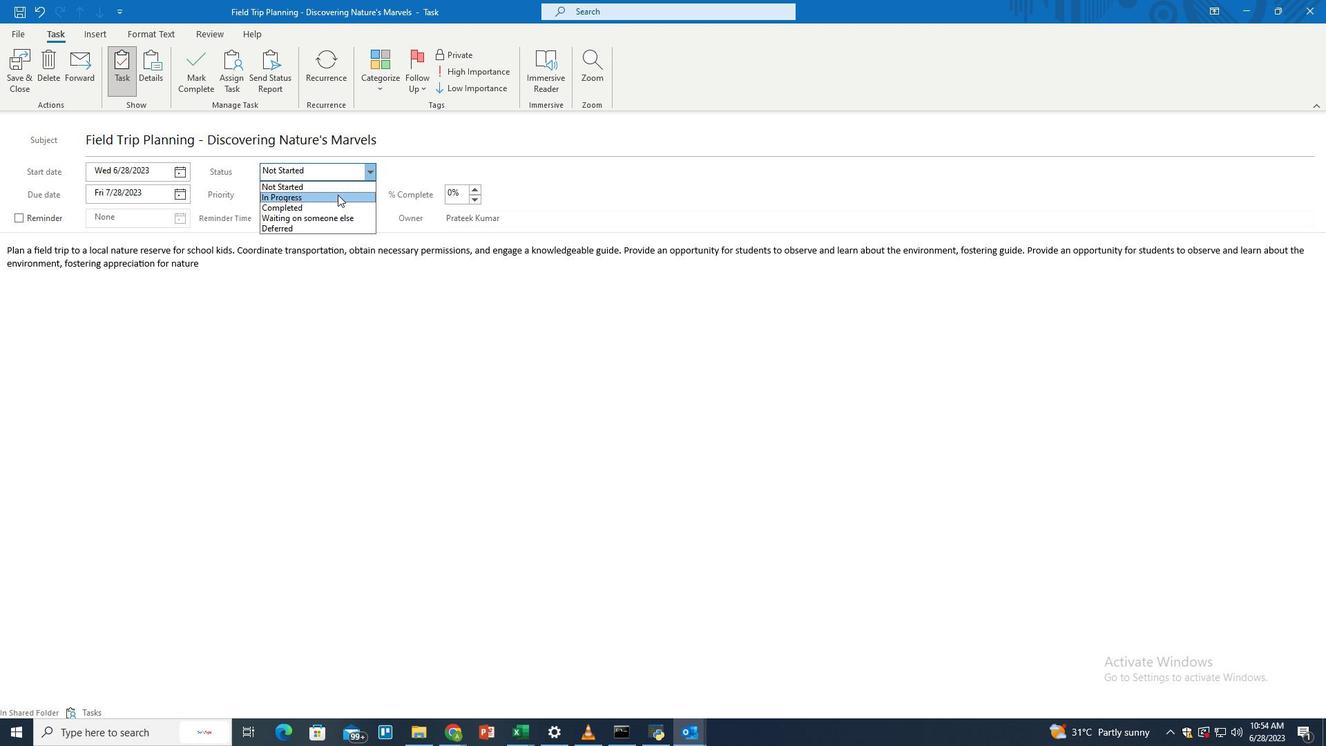 
Action: Mouse moved to (375, 275)
Screenshot: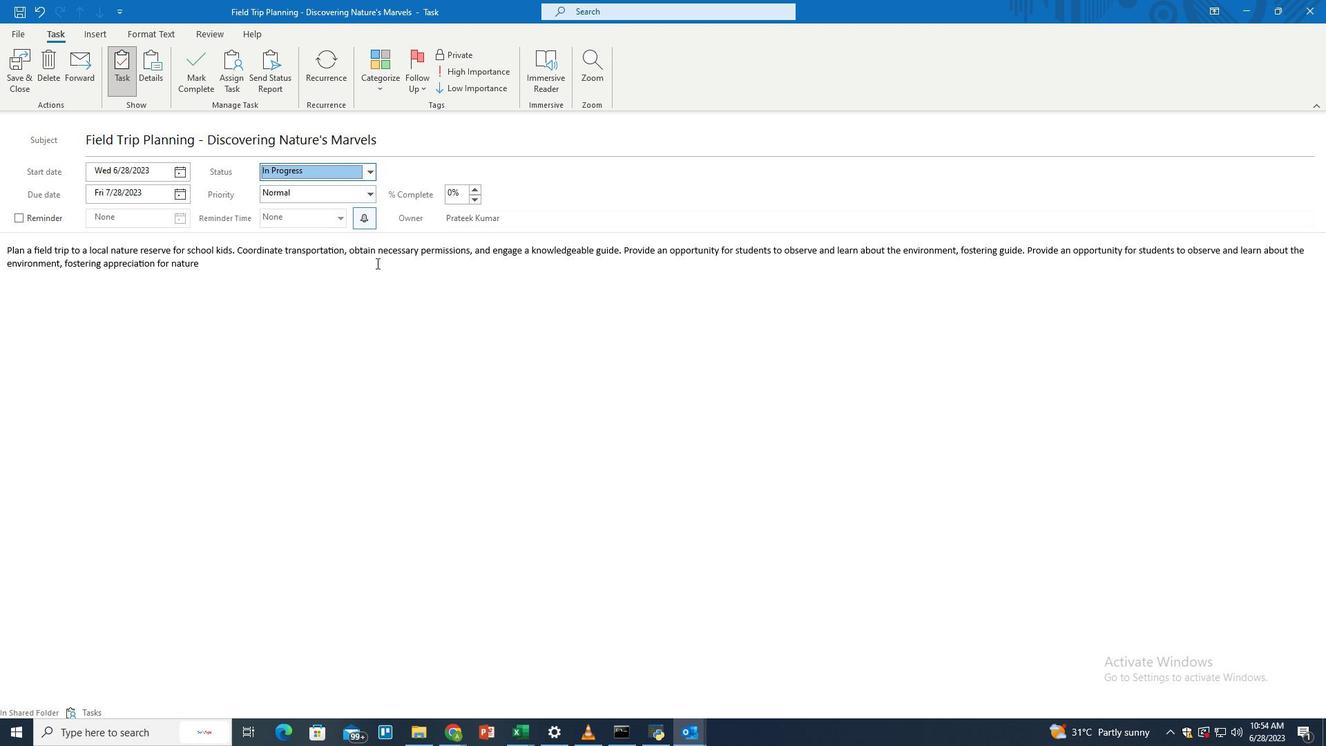 
Action: Mouse pressed left at (375, 275)
Screenshot: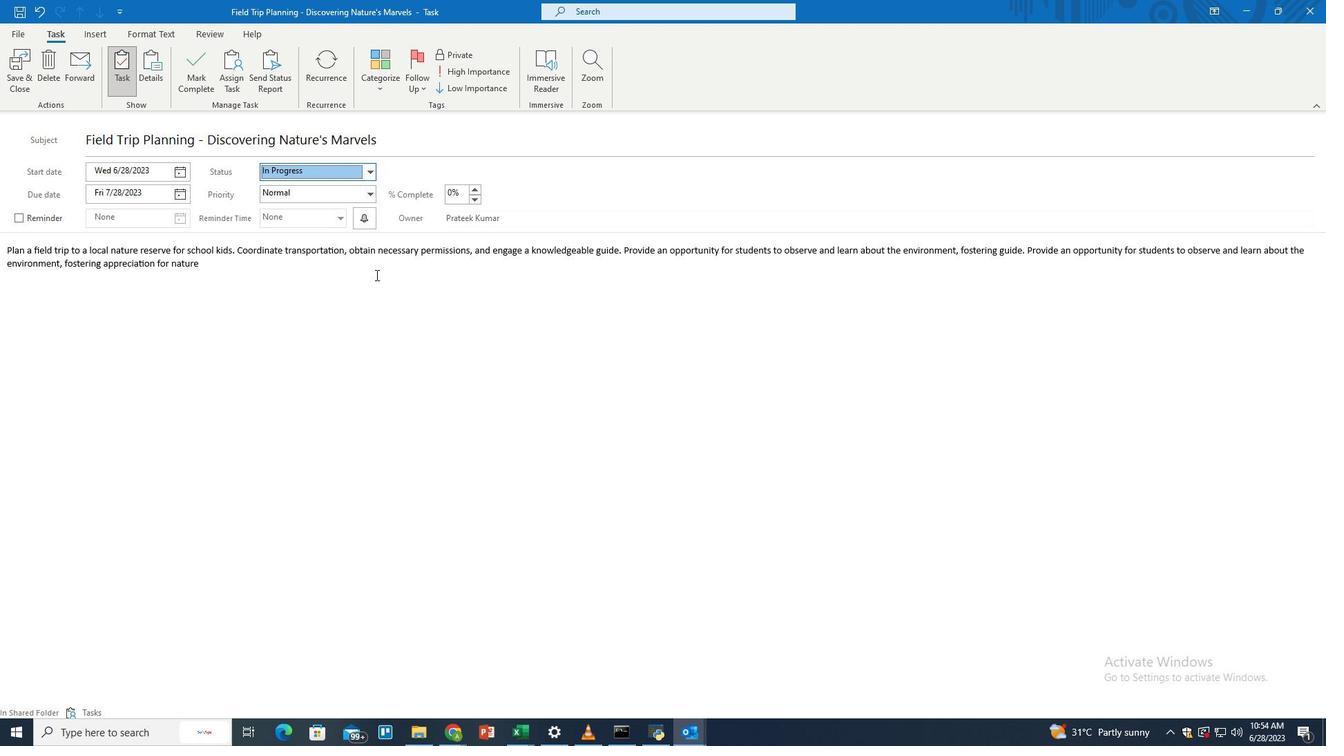 
Action: Mouse moved to (13, 62)
Screenshot: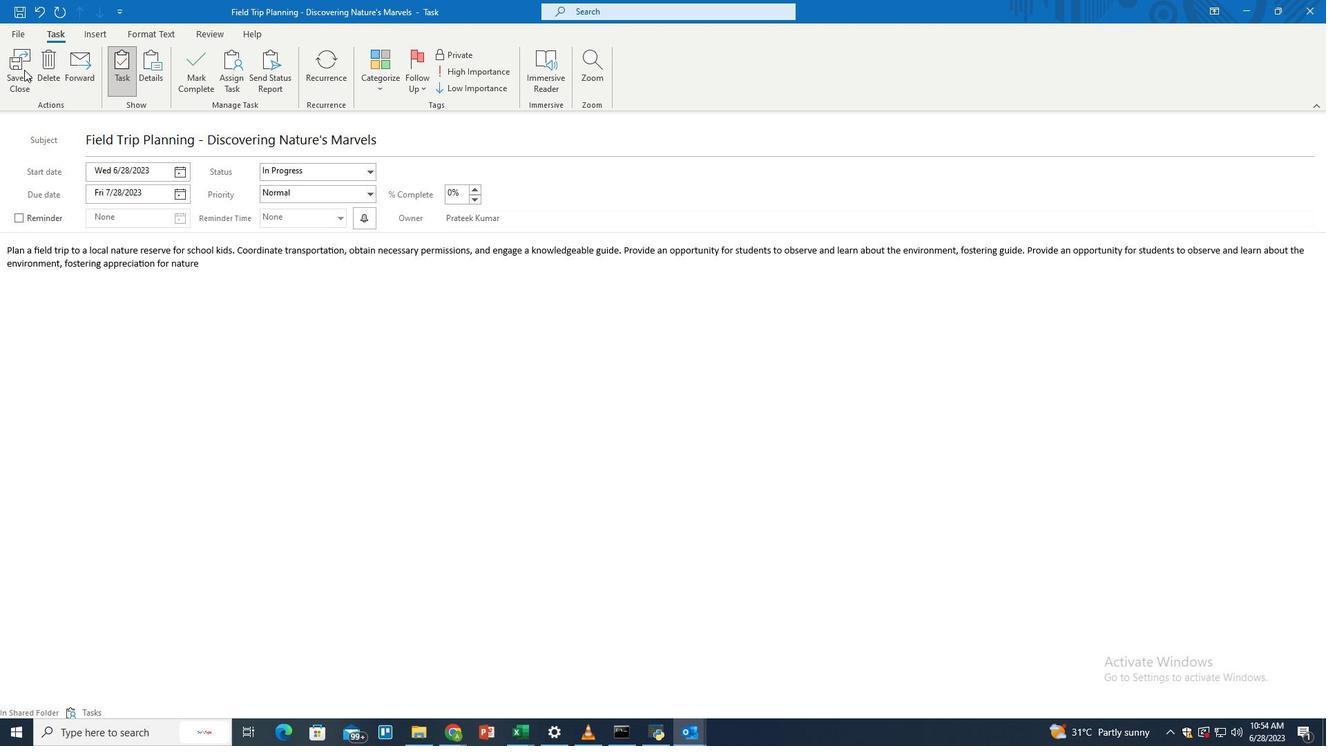 
Action: Mouse pressed left at (13, 62)
Screenshot: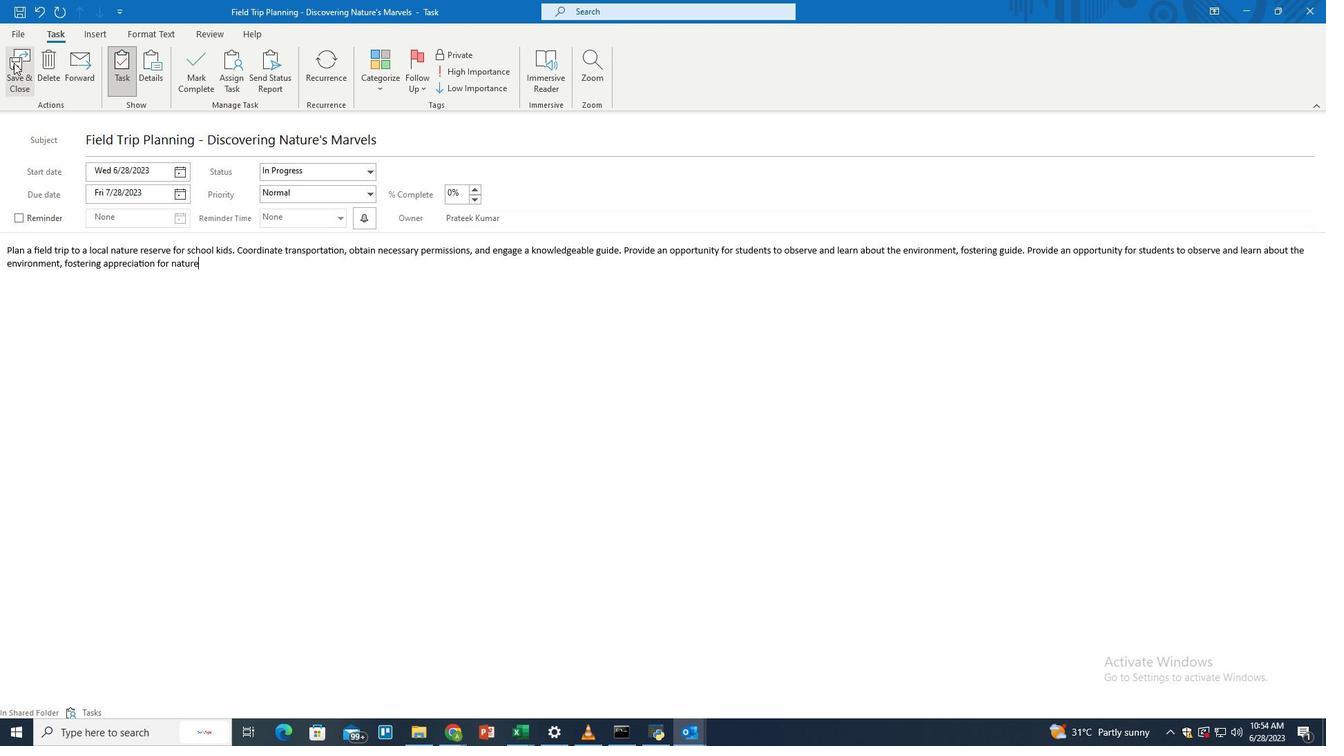 
Action: Mouse moved to (431, 375)
Screenshot: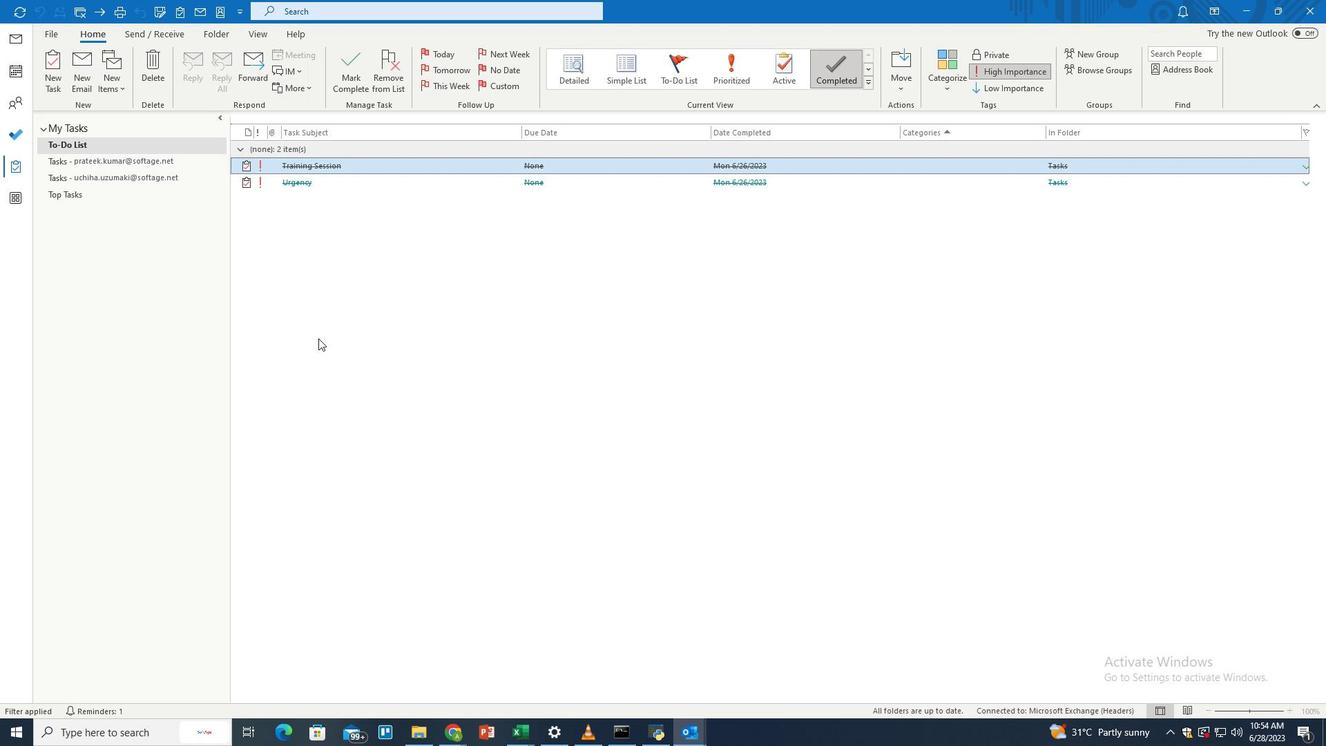 
